 Task: Find people on LinkedIn involved in lead generation in the insurance industry, with 'School' in their title, and who speak French.
Action: Mouse moved to (576, 71)
Screenshot: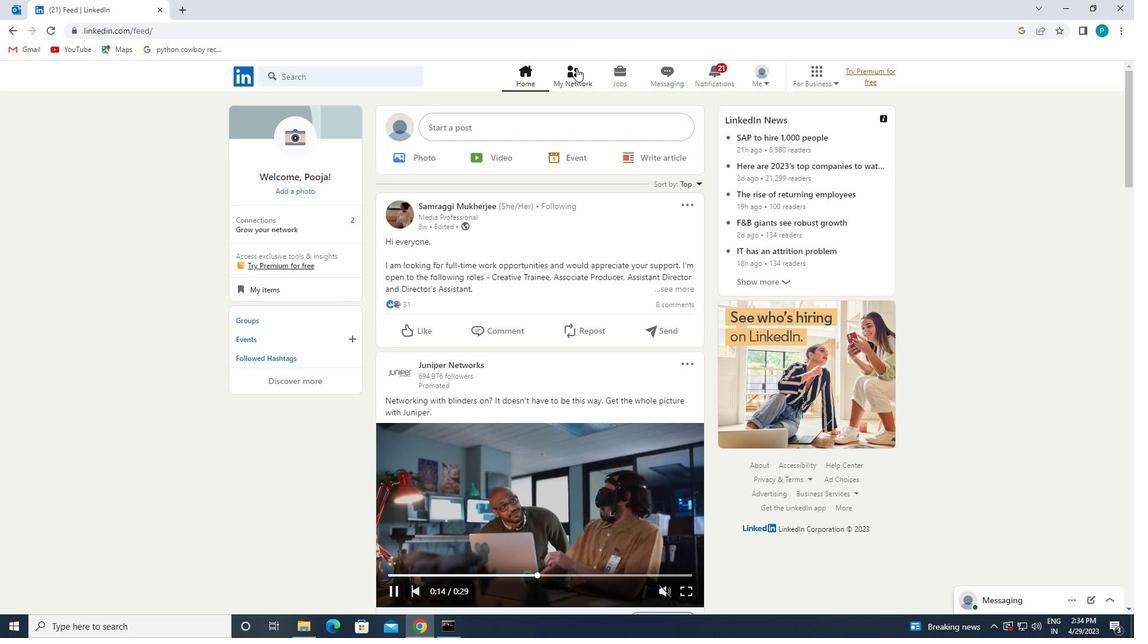 
Action: Mouse pressed left at (576, 71)
Screenshot: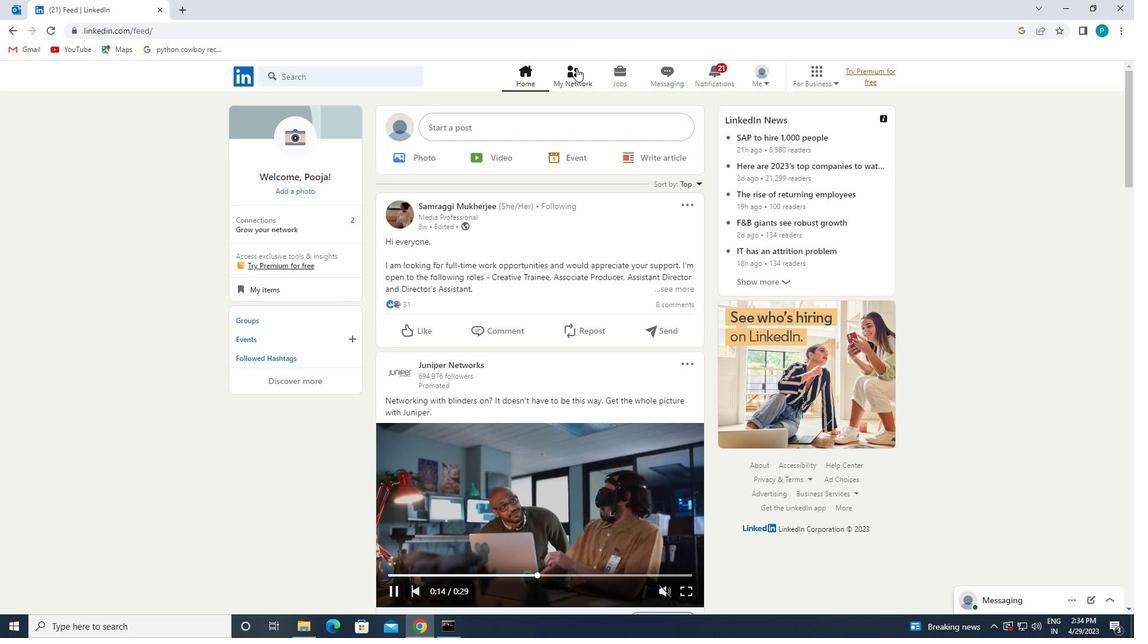 
Action: Mouse moved to (322, 133)
Screenshot: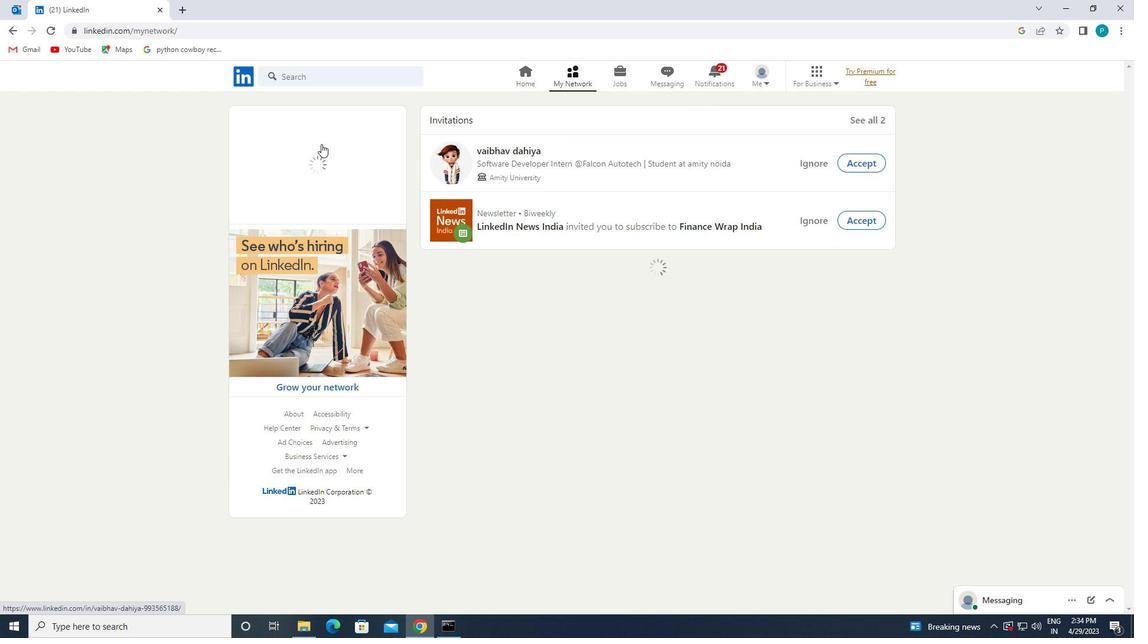 
Action: Mouse pressed left at (322, 133)
Screenshot: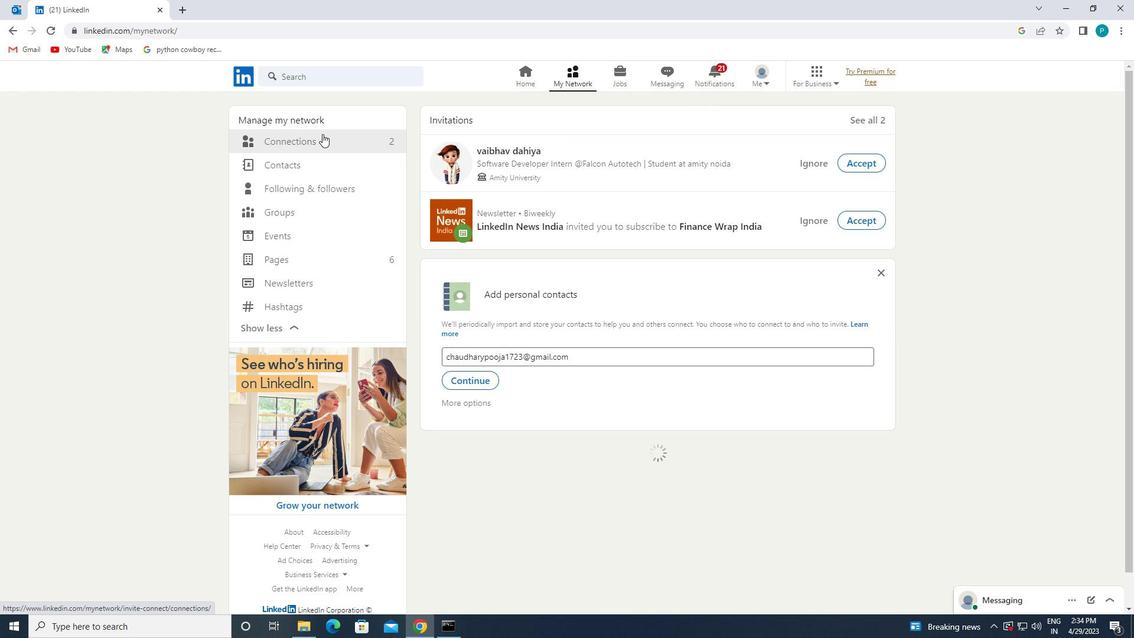 
Action: Mouse moved to (312, 150)
Screenshot: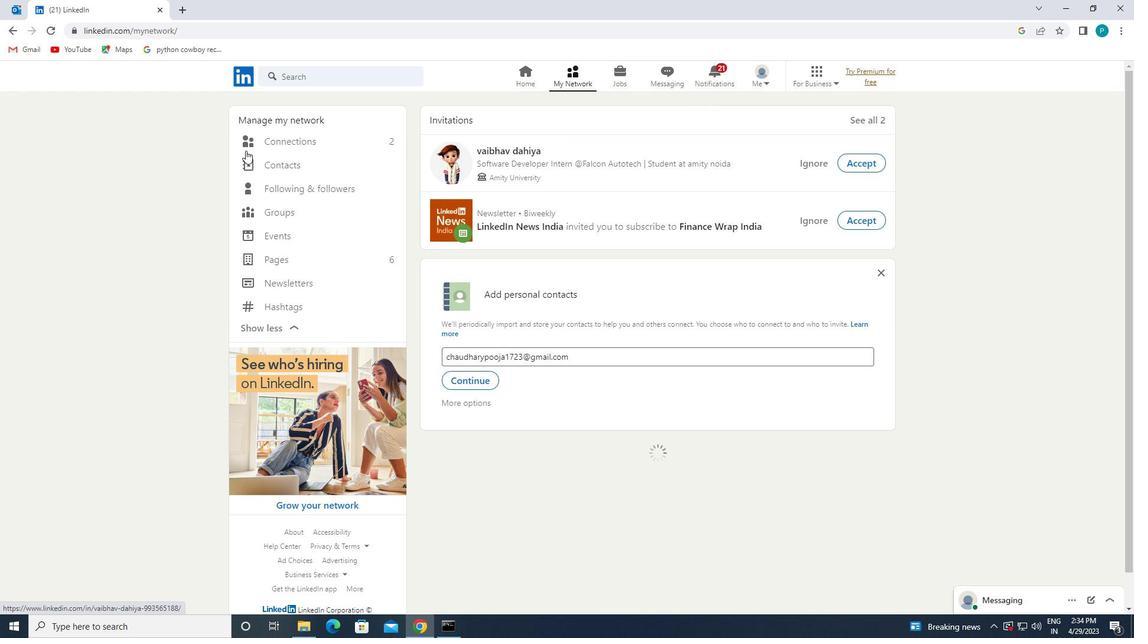 
Action: Mouse pressed left at (312, 150)
Screenshot: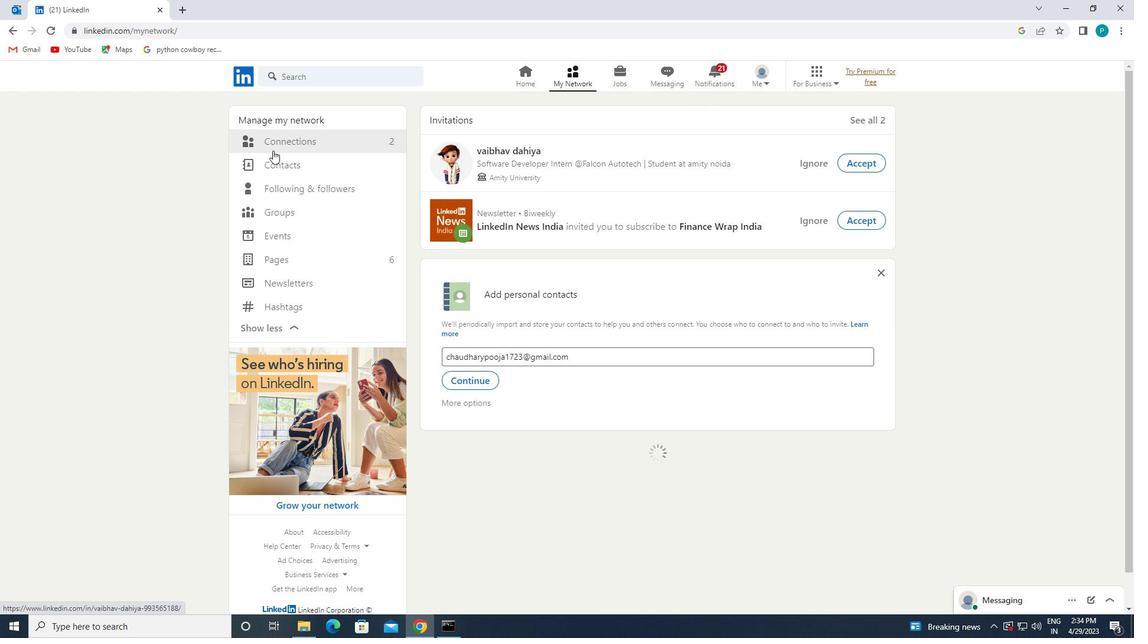 
Action: Mouse moved to (329, 147)
Screenshot: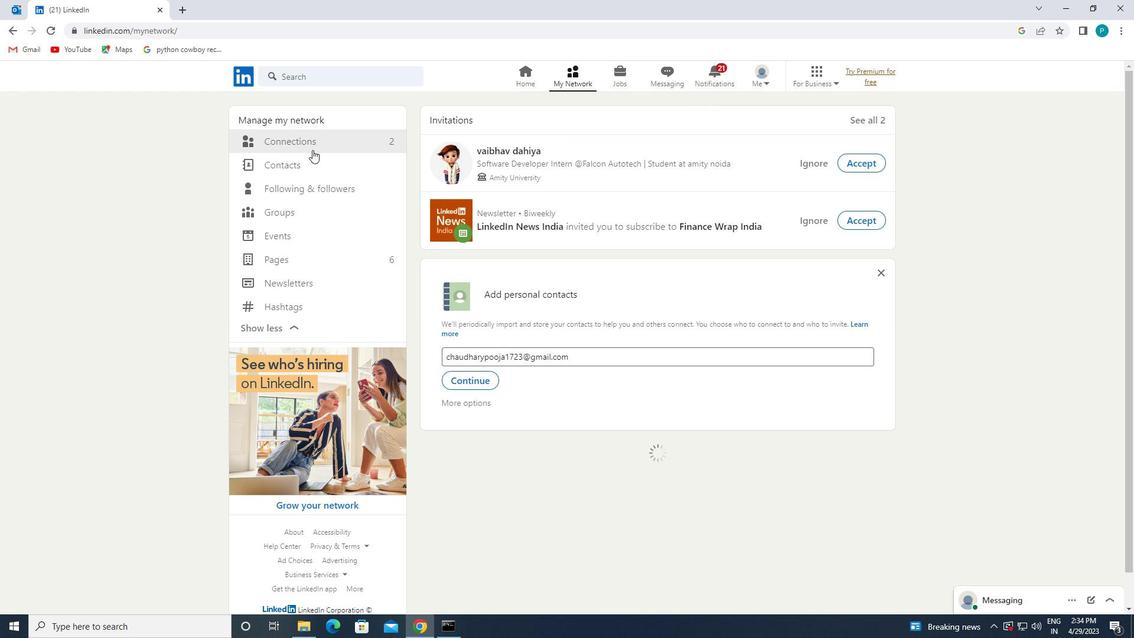 
Action: Mouse pressed left at (329, 147)
Screenshot: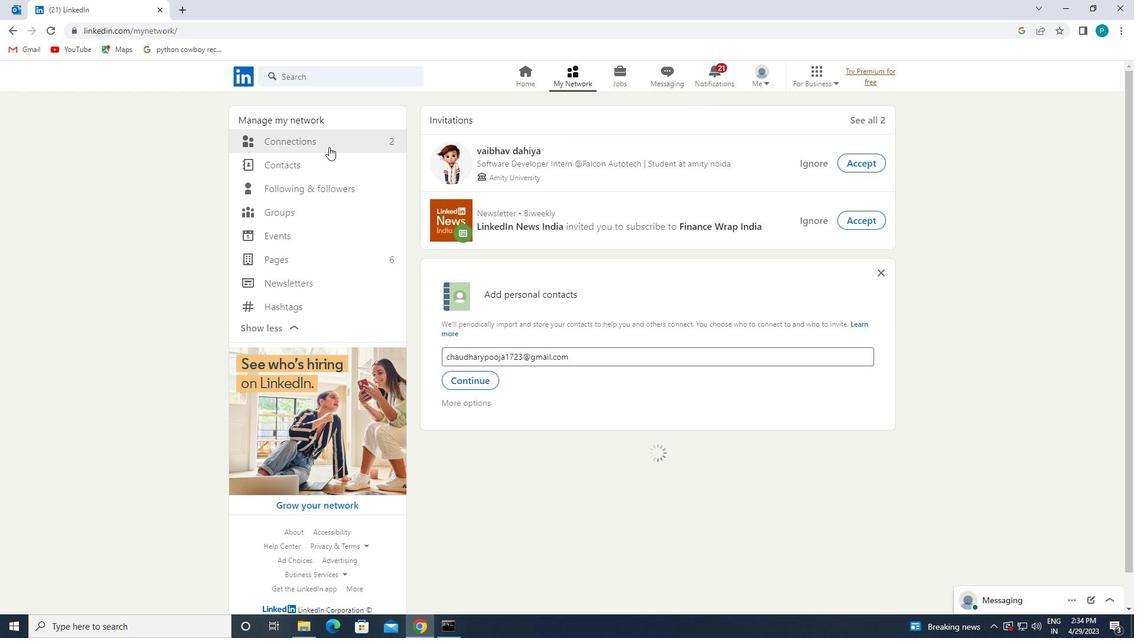 
Action: Mouse moved to (329, 146)
Screenshot: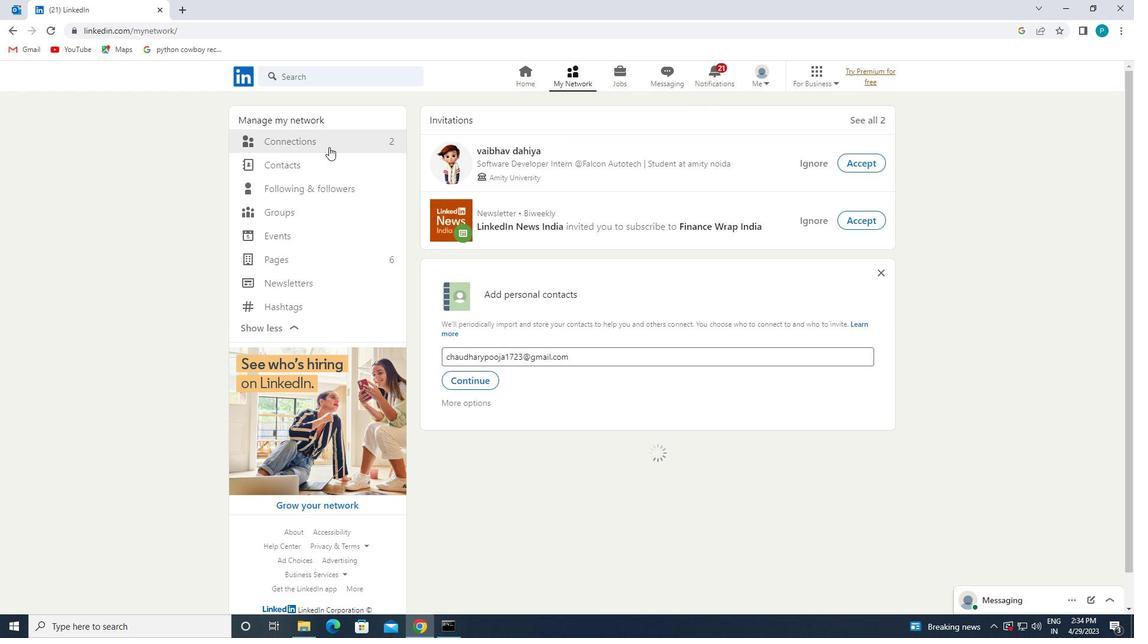 
Action: Mouse pressed left at (329, 146)
Screenshot: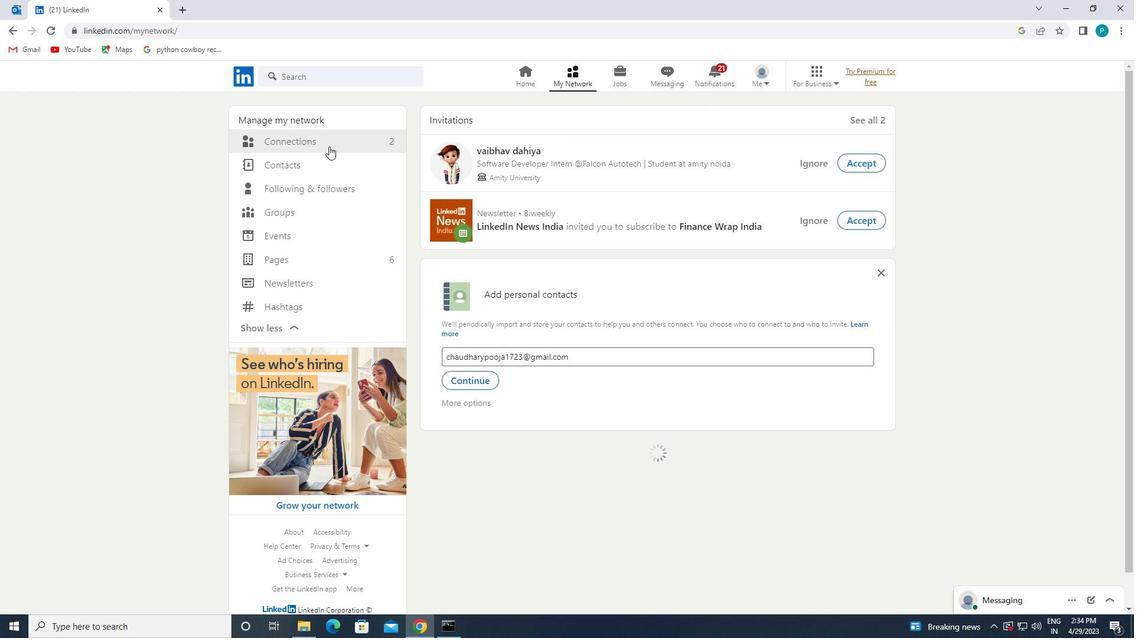 
Action: Mouse moved to (644, 145)
Screenshot: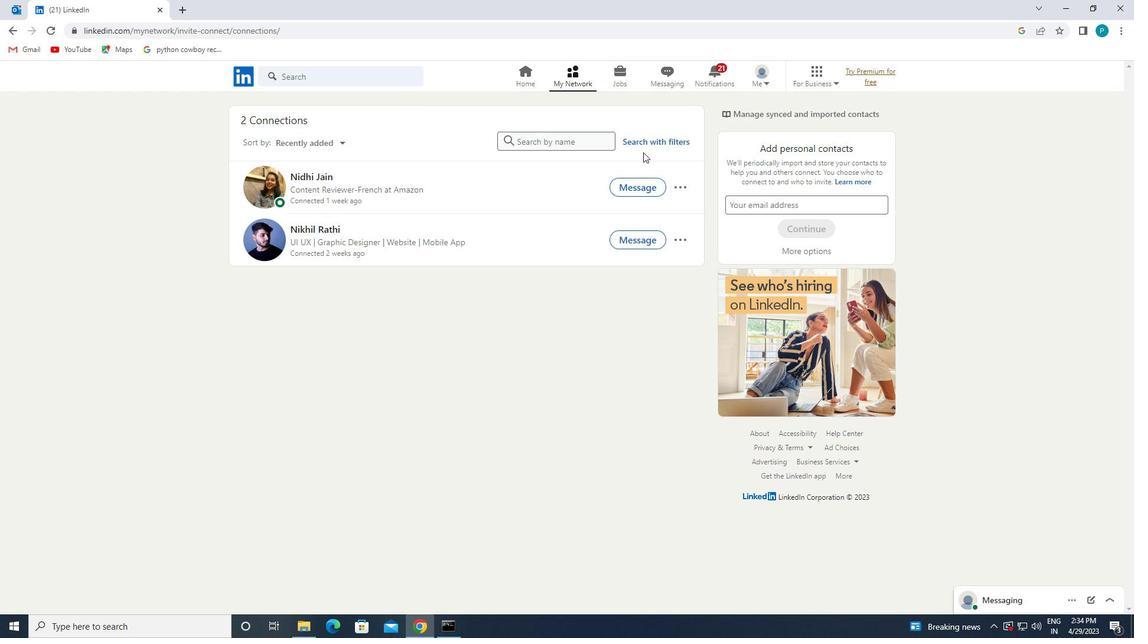 
Action: Mouse pressed left at (644, 145)
Screenshot: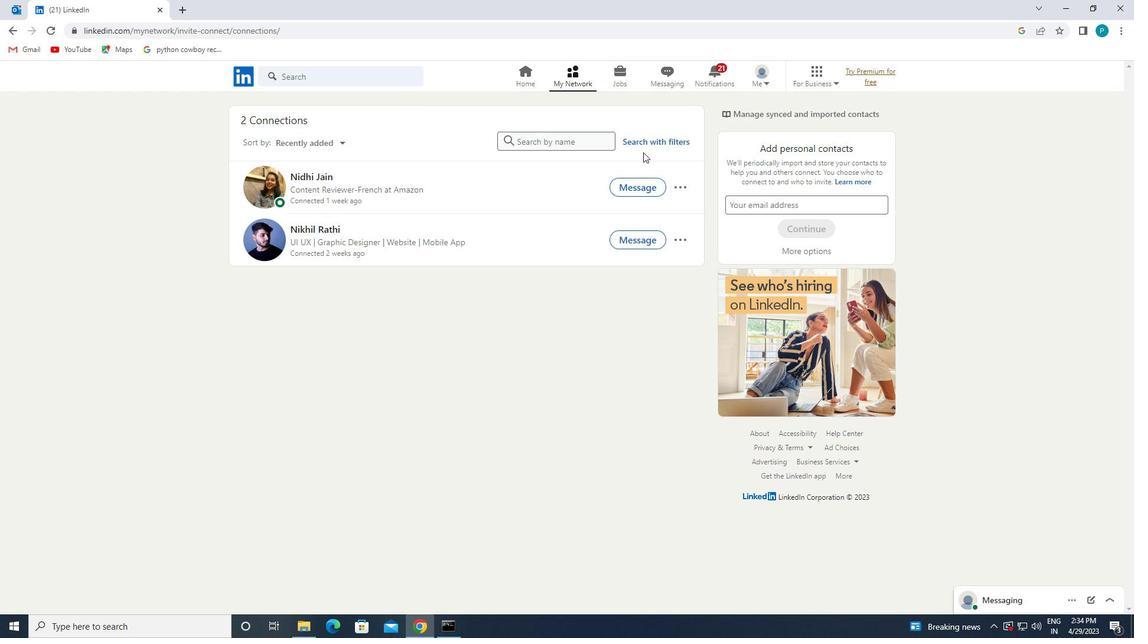 
Action: Mouse moved to (611, 117)
Screenshot: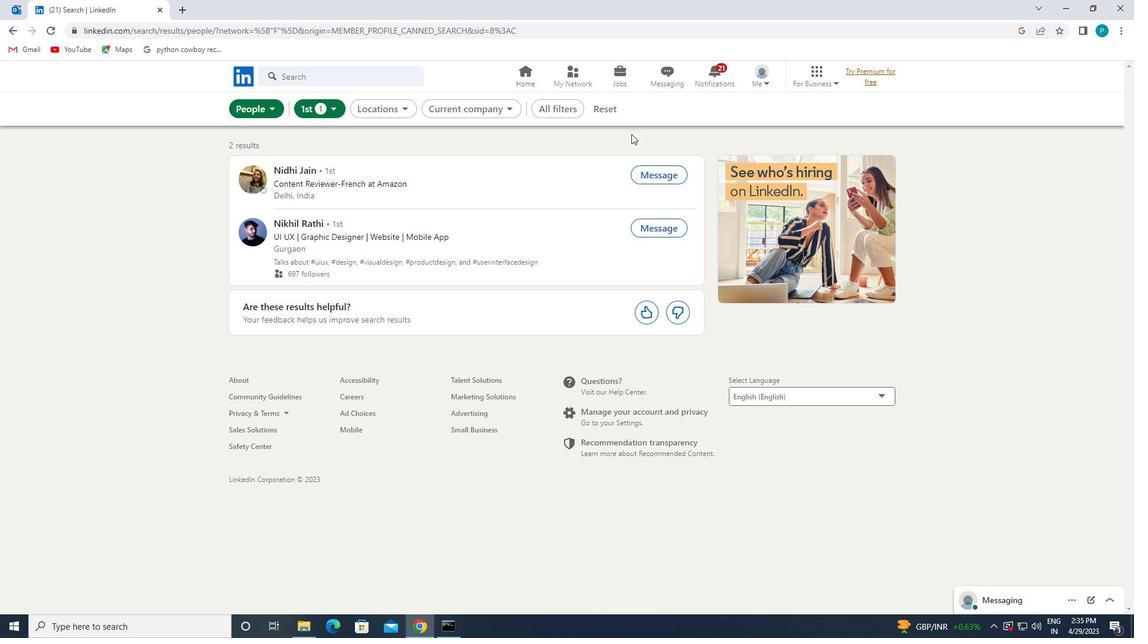 
Action: Mouse pressed left at (611, 117)
Screenshot: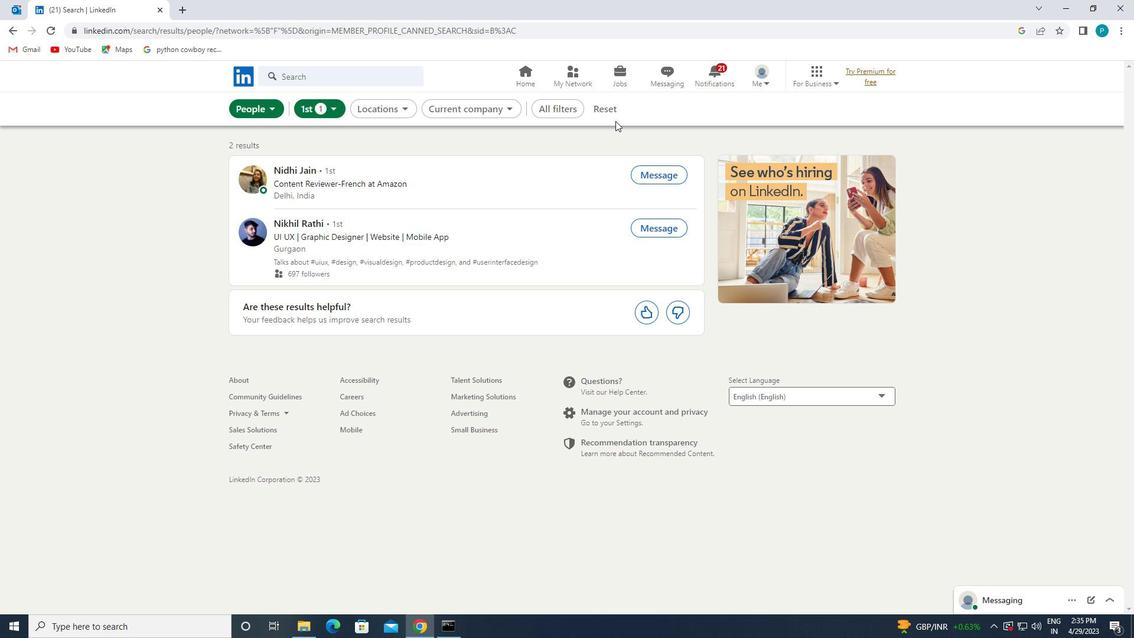 
Action: Mouse moved to (595, 109)
Screenshot: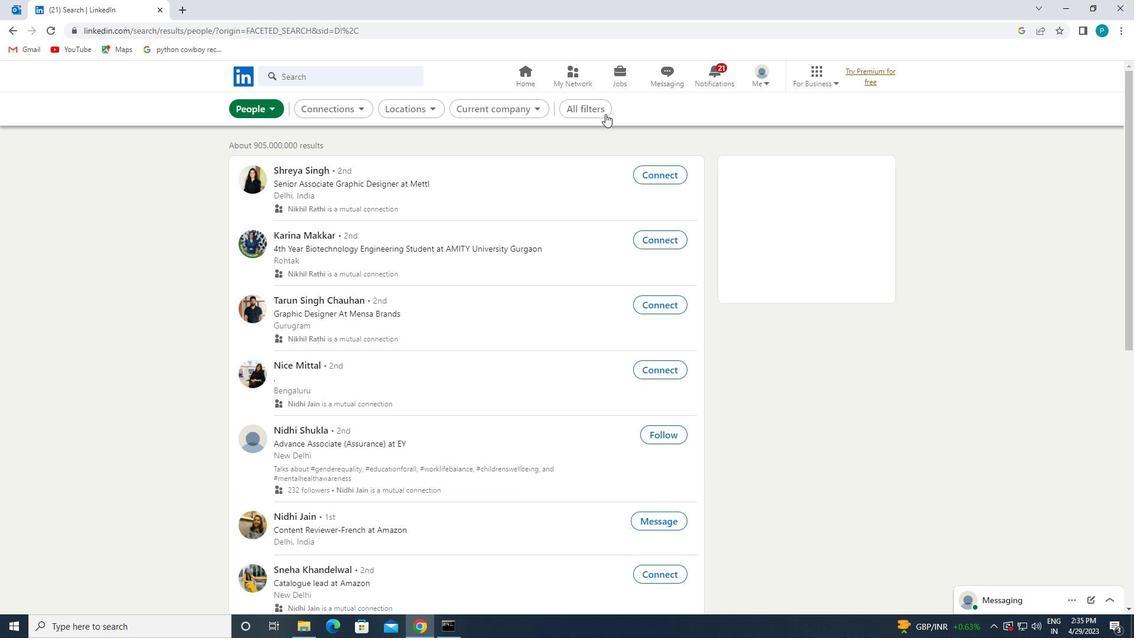 
Action: Mouse pressed left at (595, 109)
Screenshot: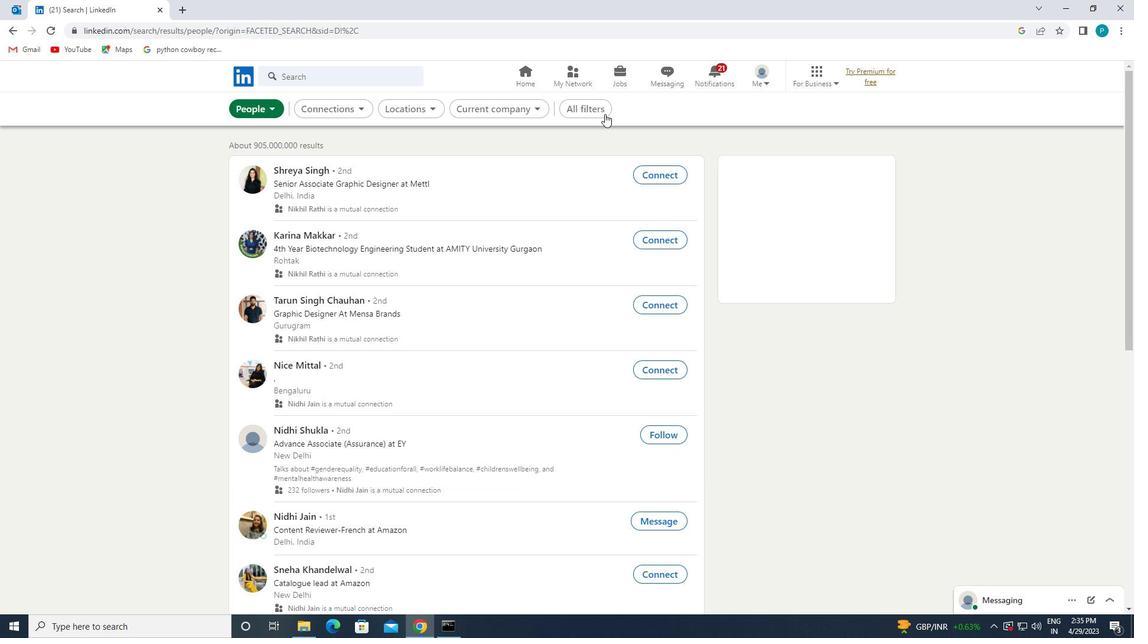 
Action: Mouse moved to (921, 327)
Screenshot: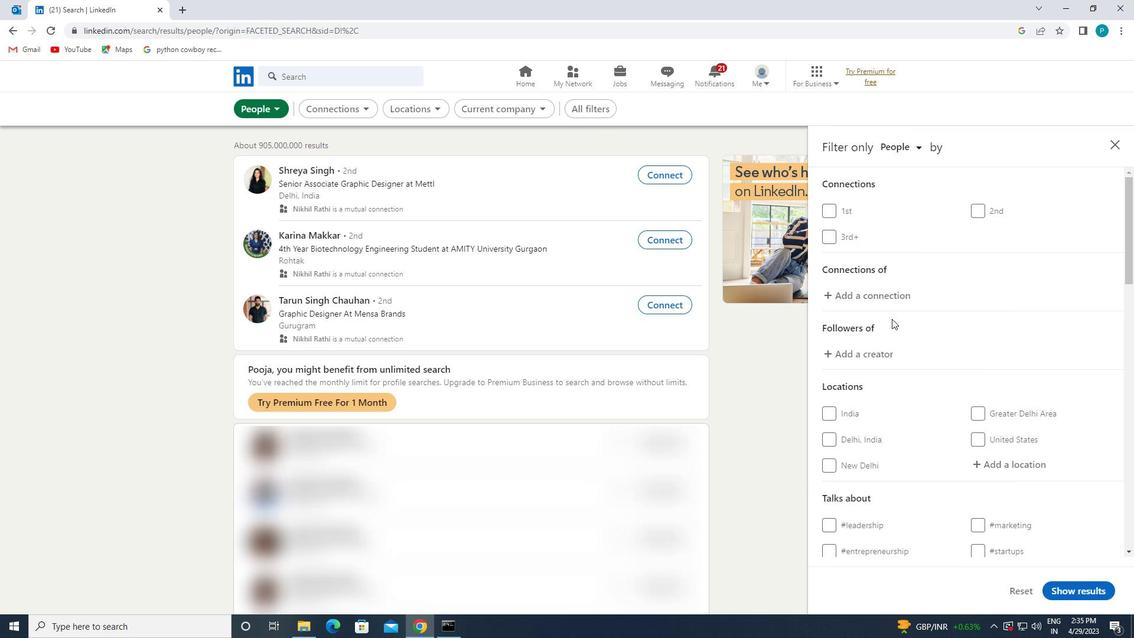 
Action: Mouse scrolled (921, 326) with delta (0, 0)
Screenshot: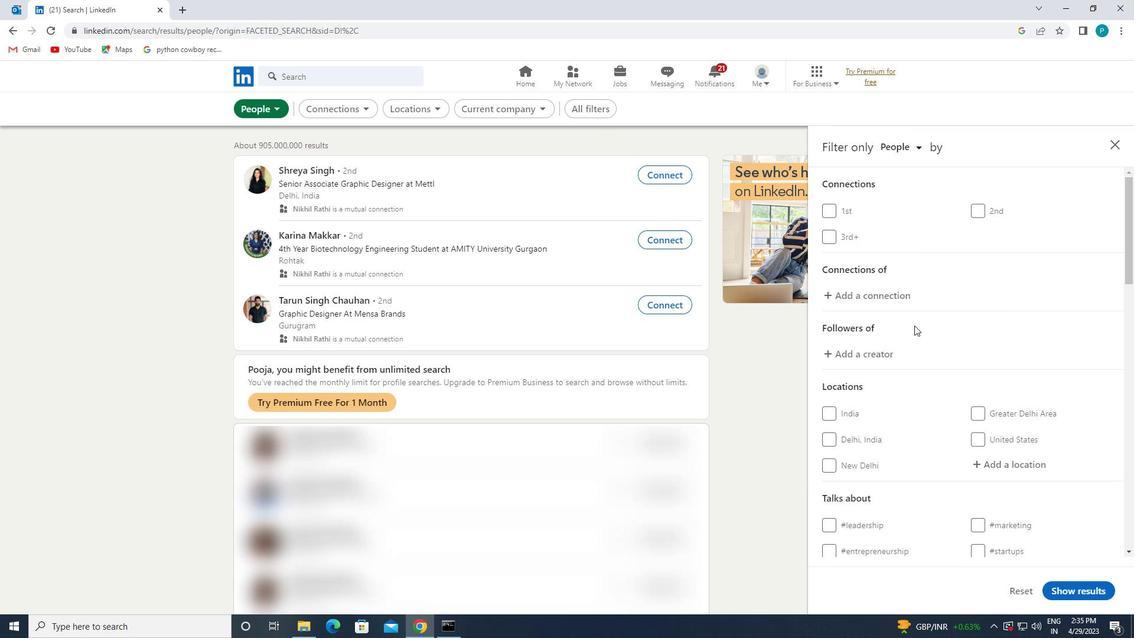 
Action: Mouse scrolled (921, 326) with delta (0, 0)
Screenshot: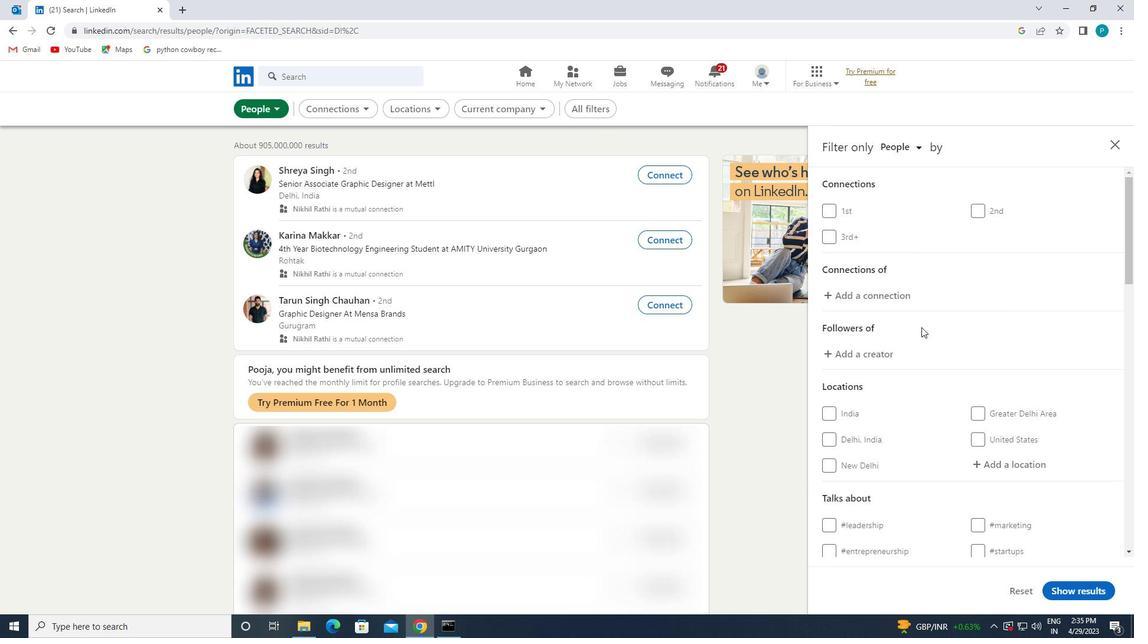 
Action: Mouse scrolled (921, 326) with delta (0, 0)
Screenshot: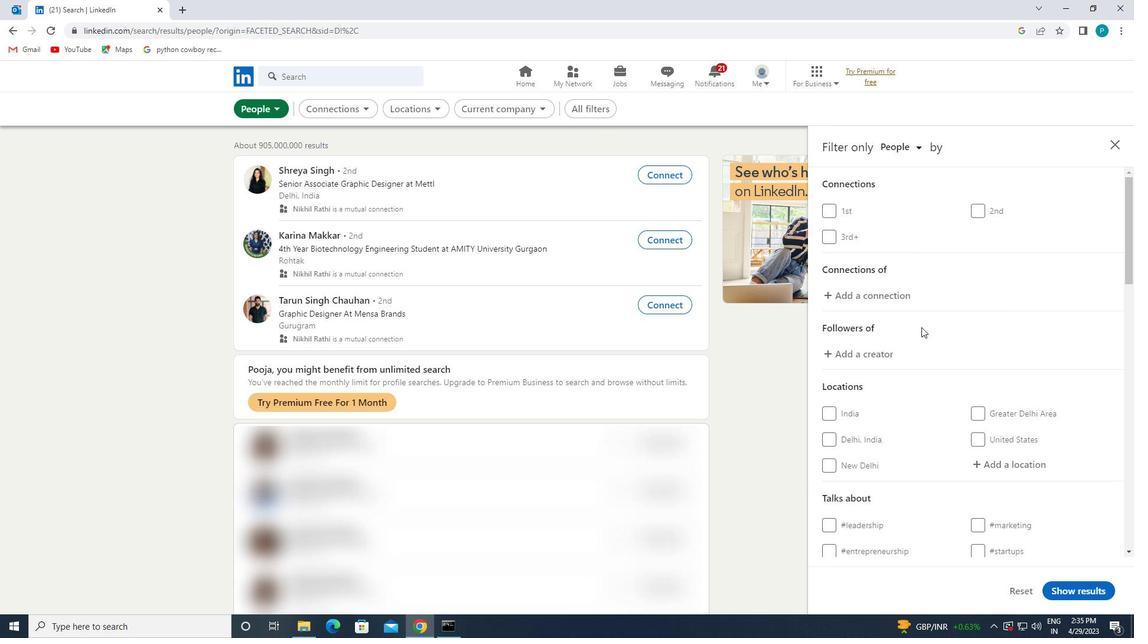 
Action: Mouse moved to (996, 288)
Screenshot: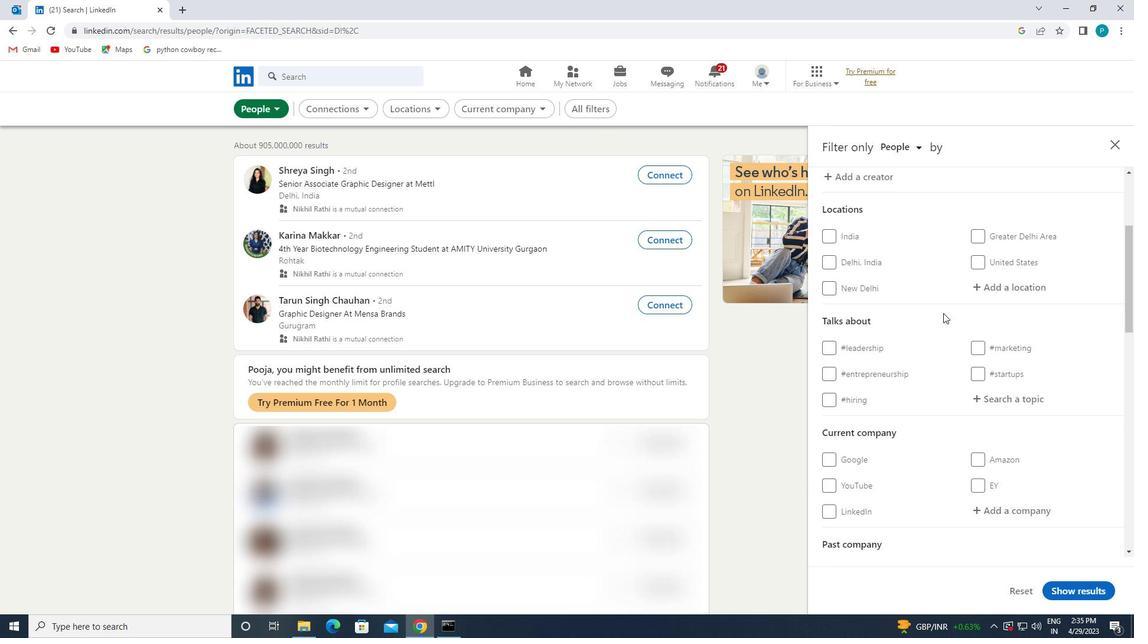 
Action: Mouse pressed left at (996, 288)
Screenshot: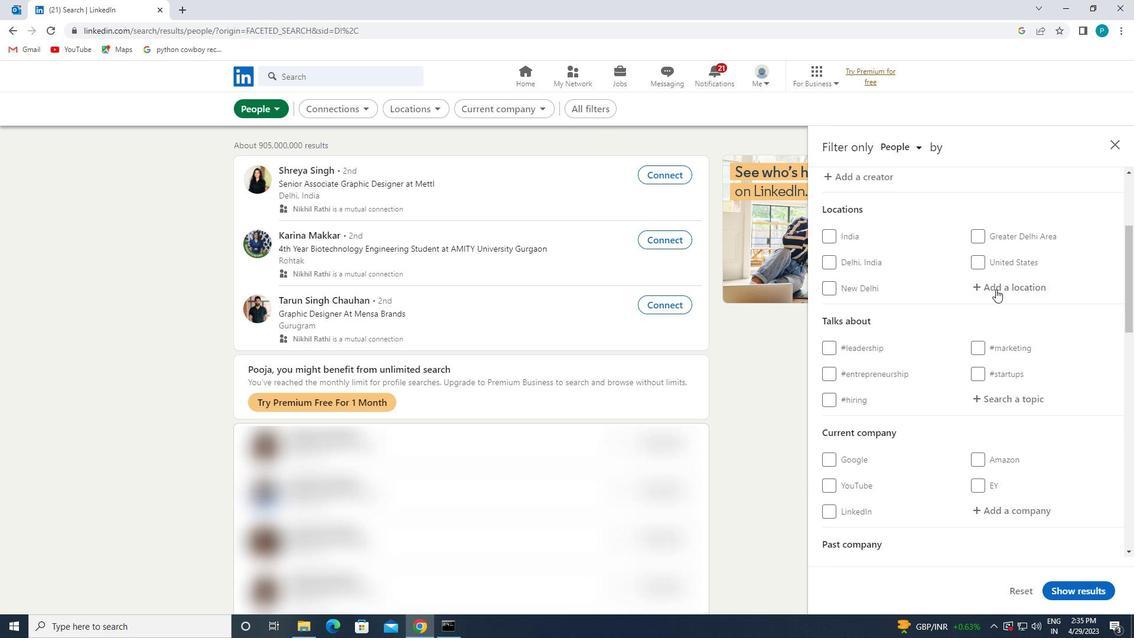 
Action: Key pressed <Key.caps_lock>n<Key.caps_lock>angando<Key.backspace>ao
Screenshot: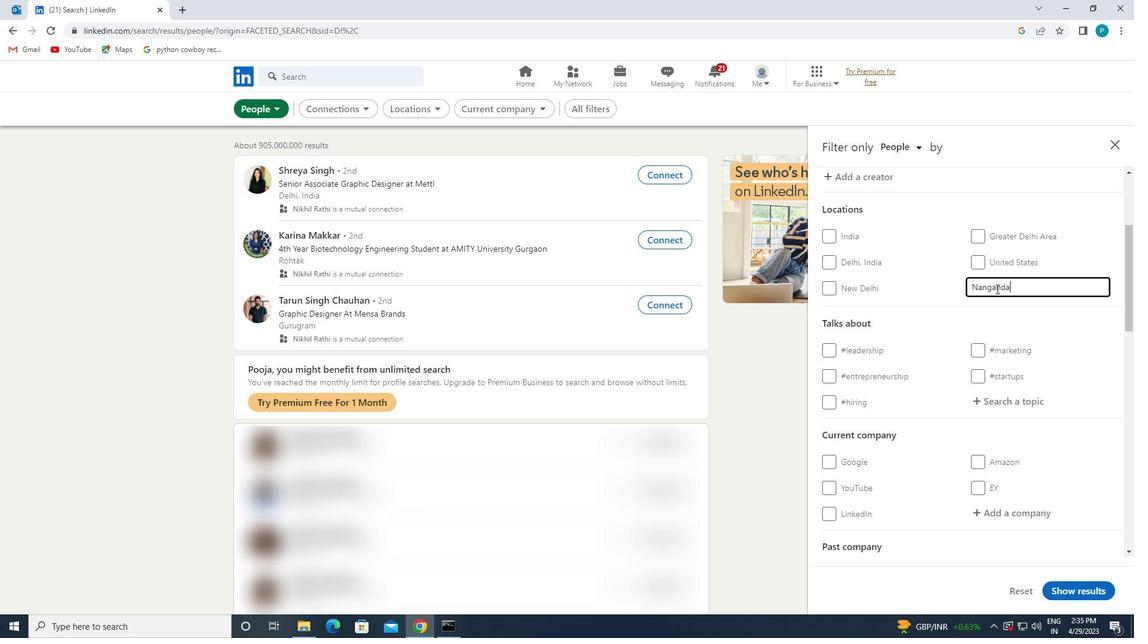 
Action: Mouse moved to (1012, 377)
Screenshot: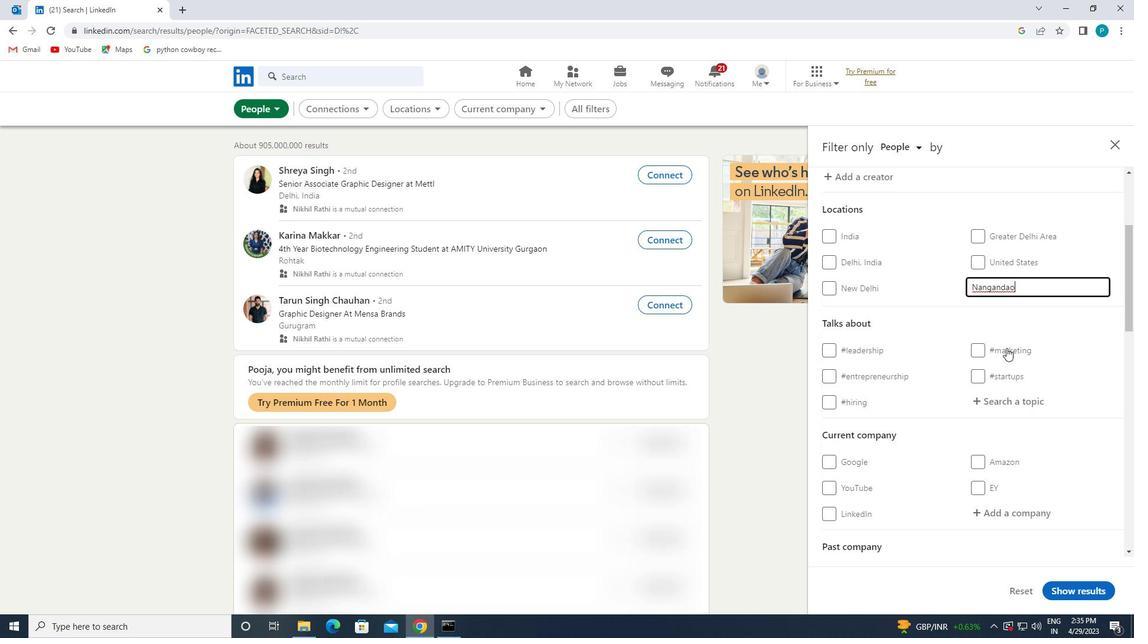 
Action: Mouse scrolled (1012, 376) with delta (0, 0)
Screenshot: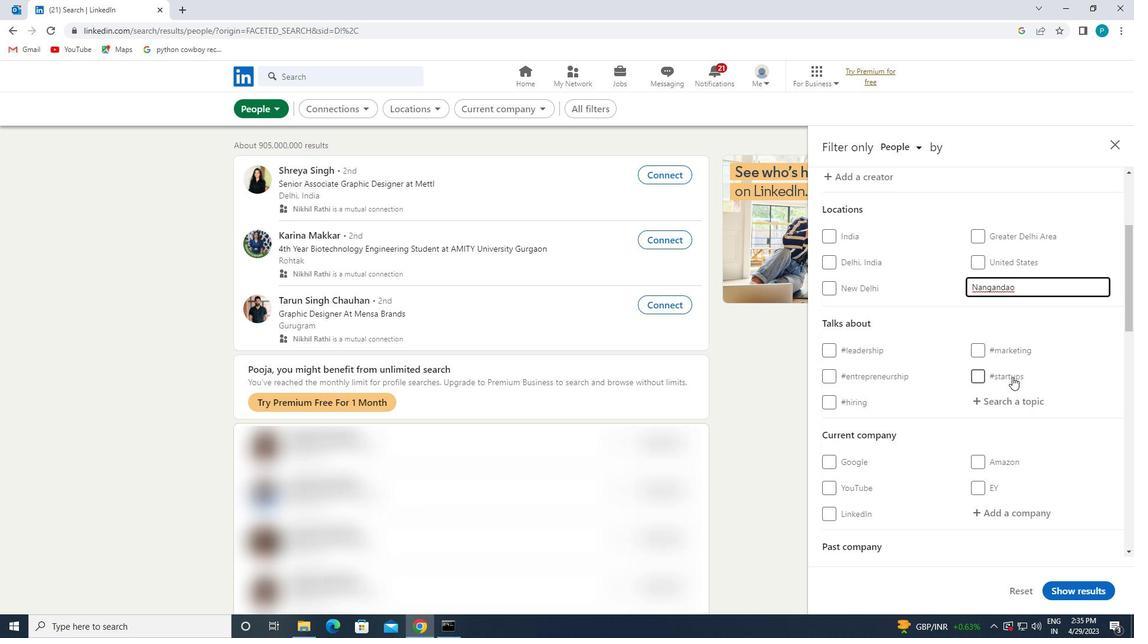 
Action: Mouse moved to (989, 340)
Screenshot: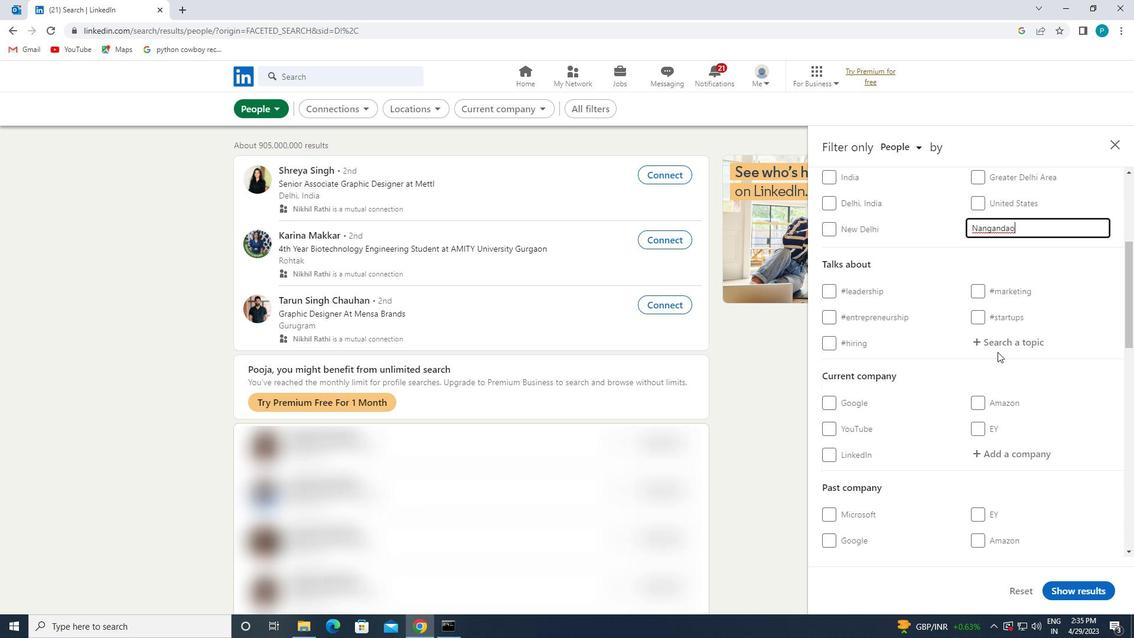 
Action: Mouse pressed left at (989, 340)
Screenshot: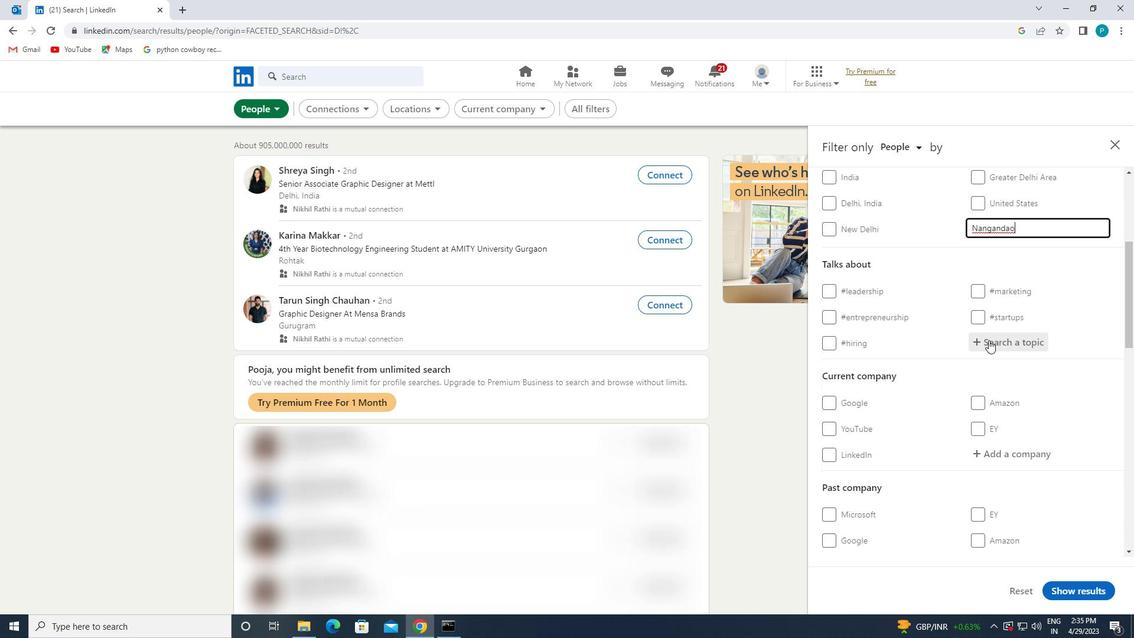 
Action: Key pressed <Key.shift>#<Key.caps_lock>I<Key.caps_lock>NDIA
Screenshot: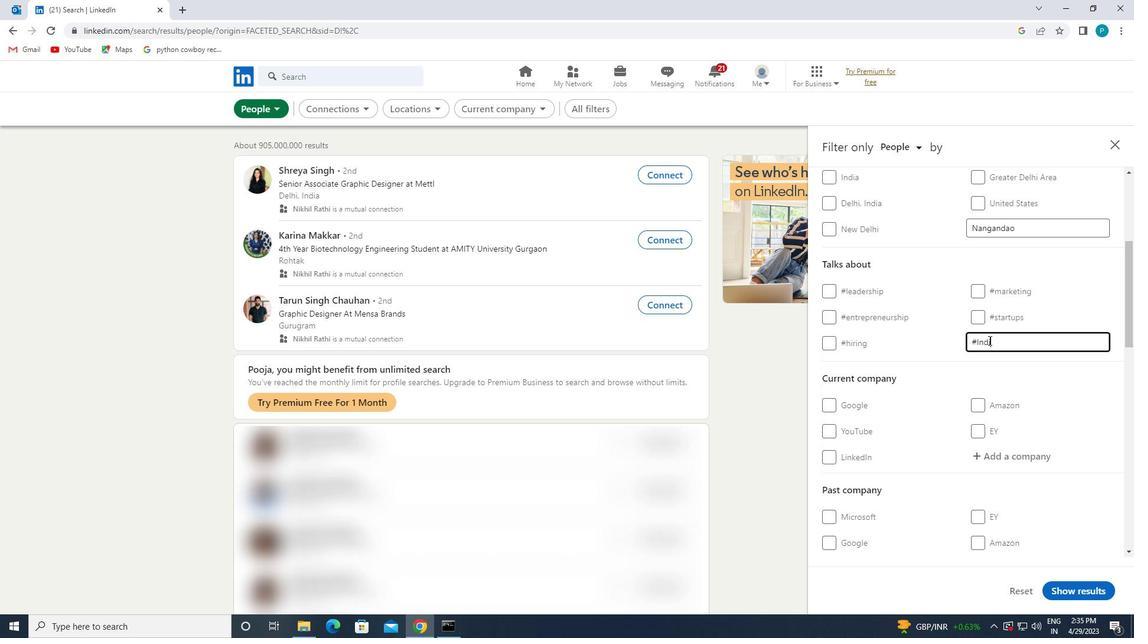 
Action: Mouse scrolled (989, 339) with delta (0, 0)
Screenshot: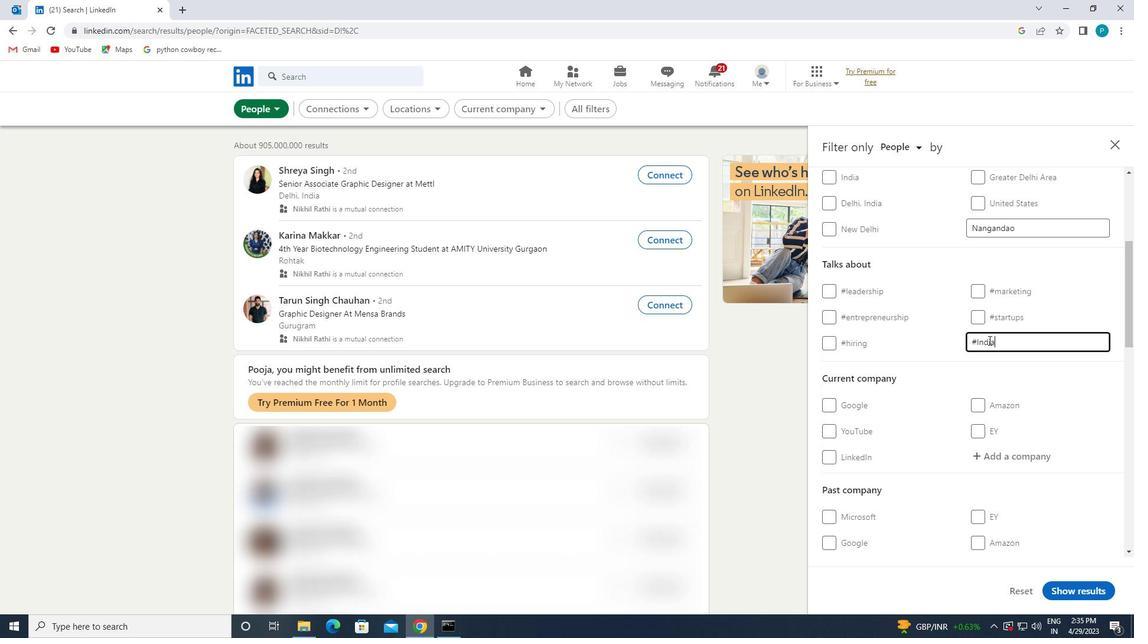
Action: Mouse scrolled (989, 339) with delta (0, 0)
Screenshot: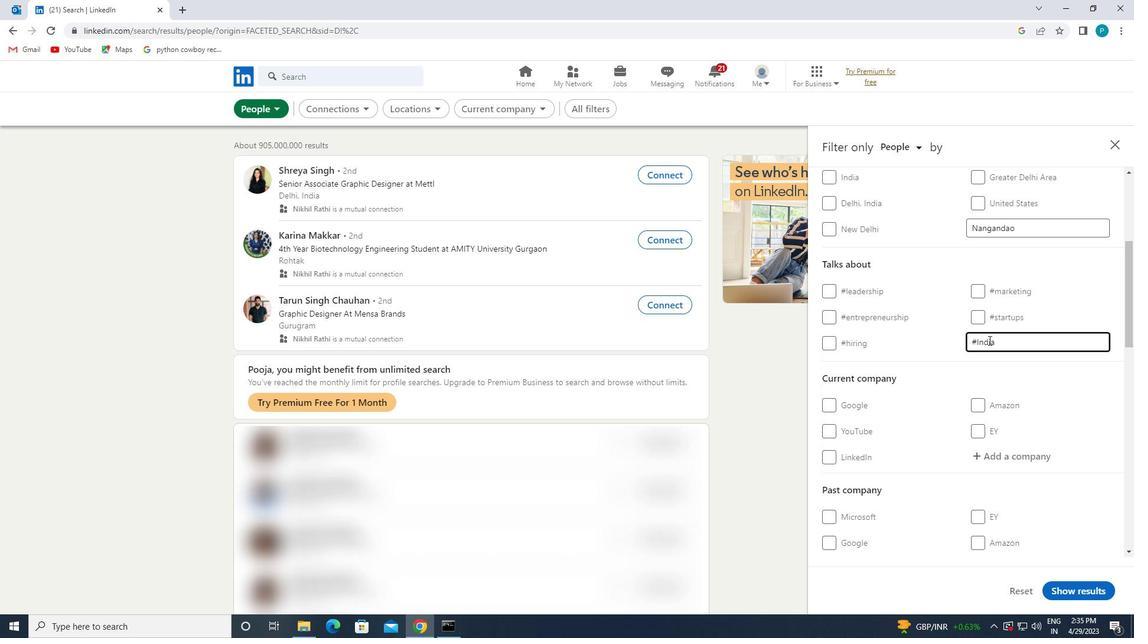 
Action: Mouse scrolled (989, 339) with delta (0, 0)
Screenshot: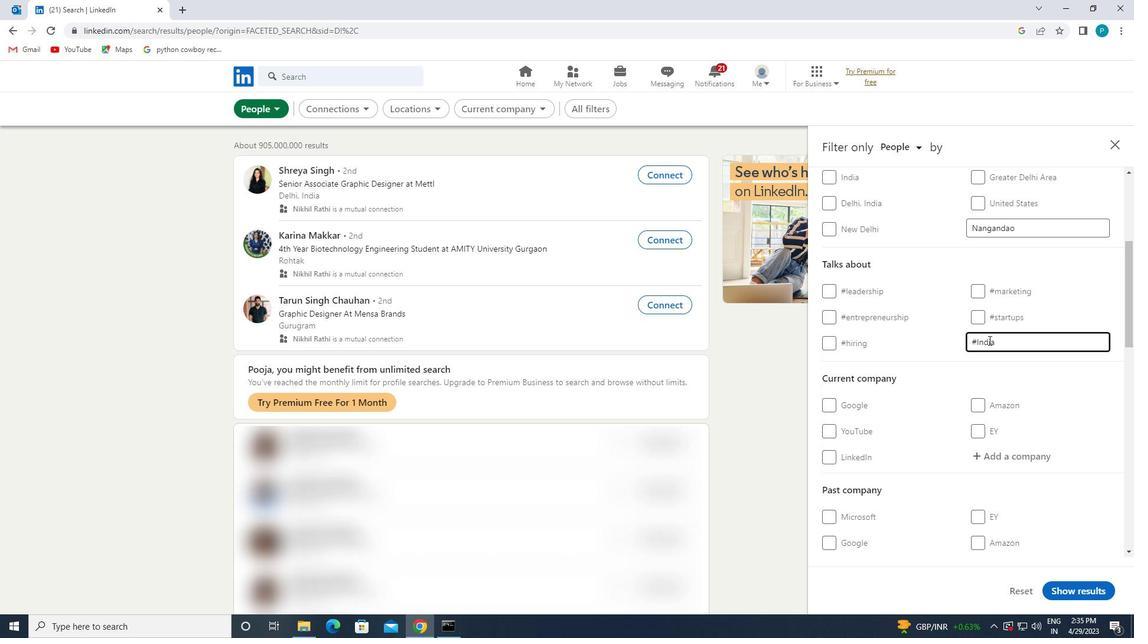 
Action: Mouse scrolled (989, 339) with delta (0, 0)
Screenshot: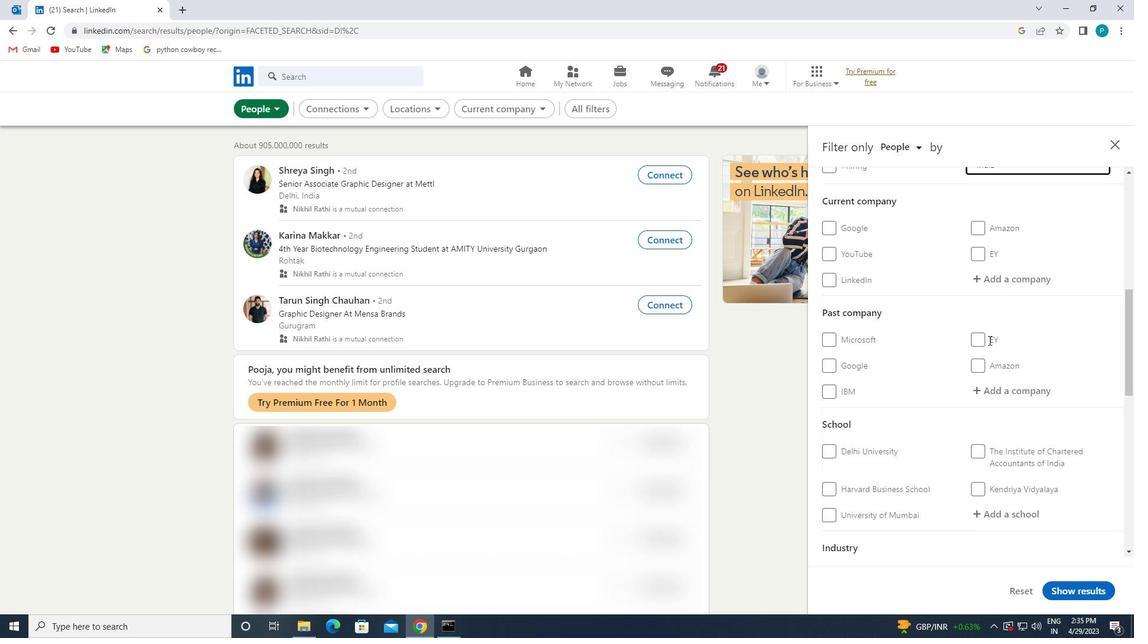 
Action: Mouse scrolled (989, 339) with delta (0, 0)
Screenshot: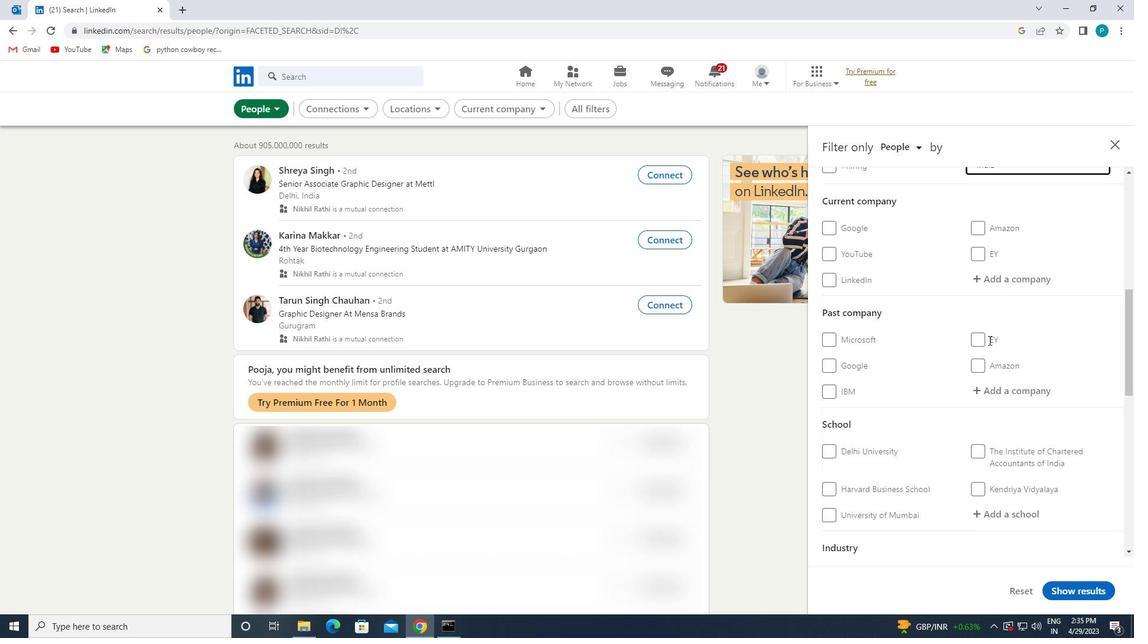 
Action: Mouse scrolled (989, 339) with delta (0, 0)
Screenshot: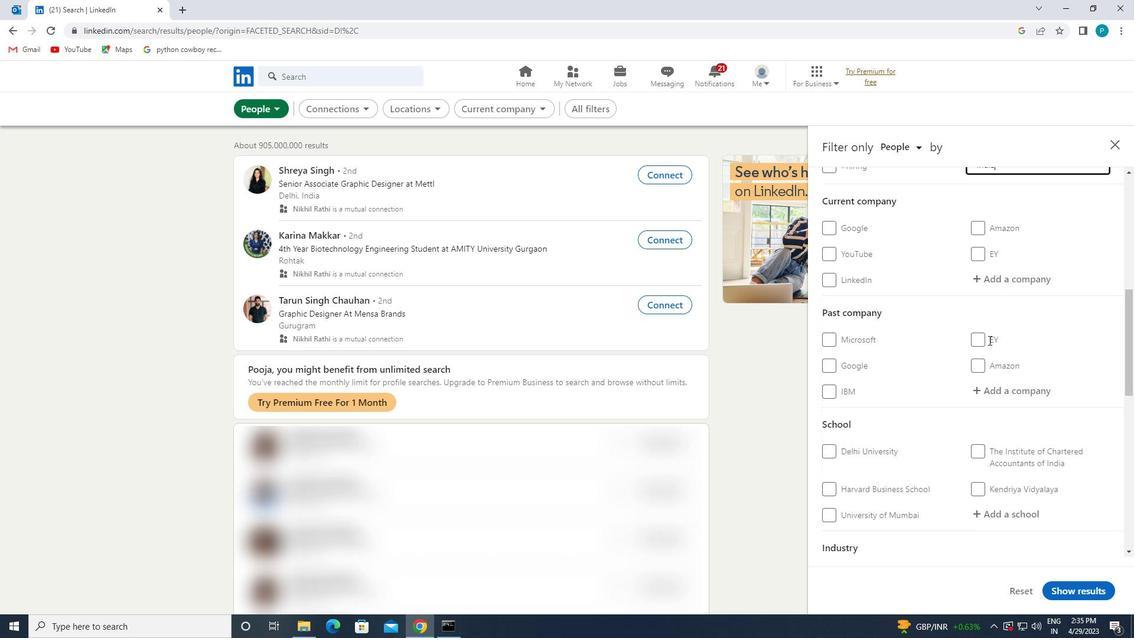
Action: Mouse moved to (988, 346)
Screenshot: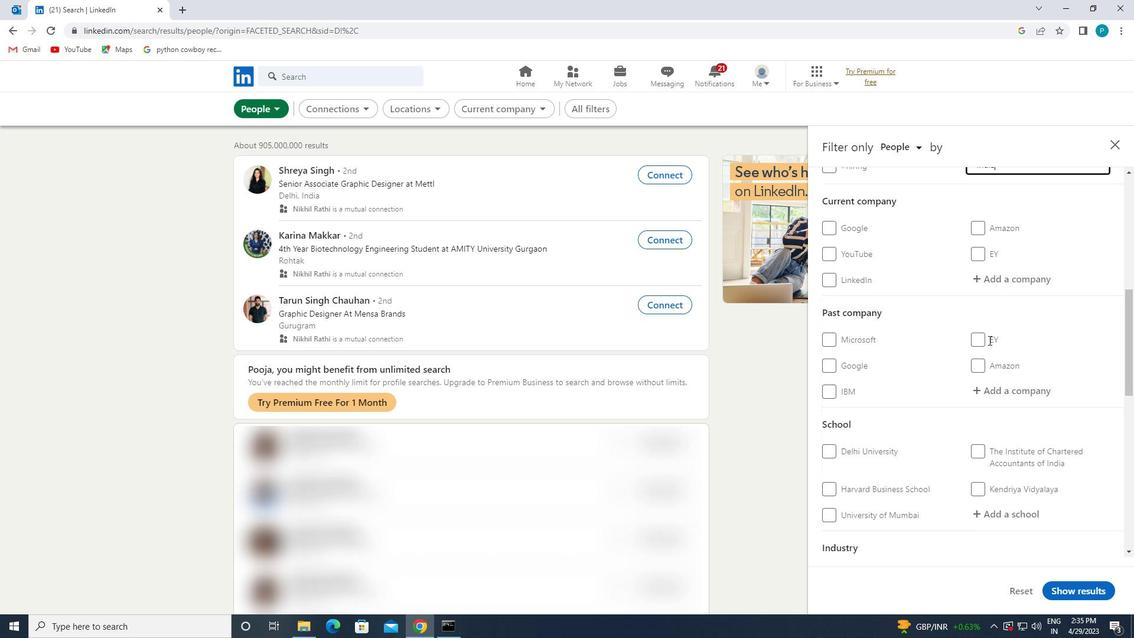 
Action: Mouse scrolled (988, 345) with delta (0, 0)
Screenshot: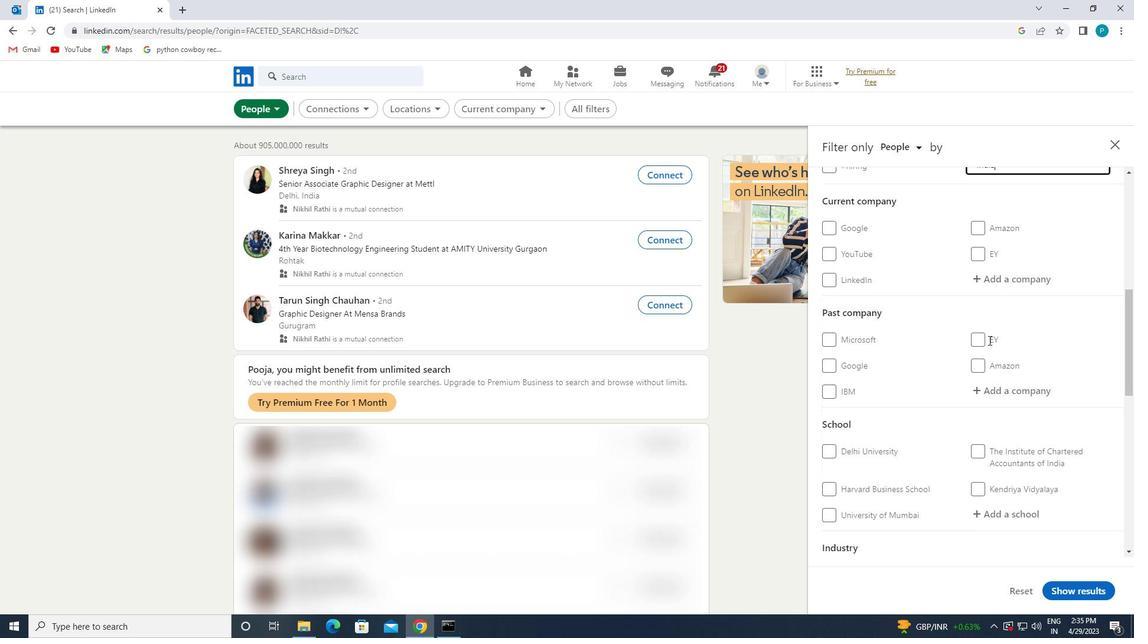 
Action: Mouse moved to (896, 402)
Screenshot: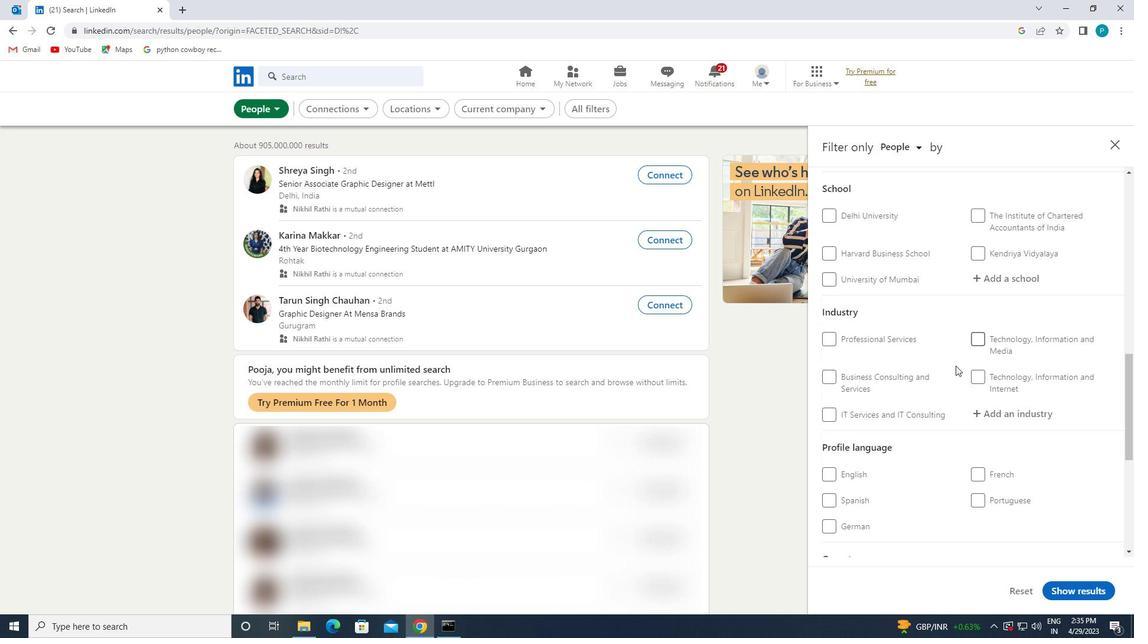 
Action: Mouse scrolled (896, 401) with delta (0, 0)
Screenshot: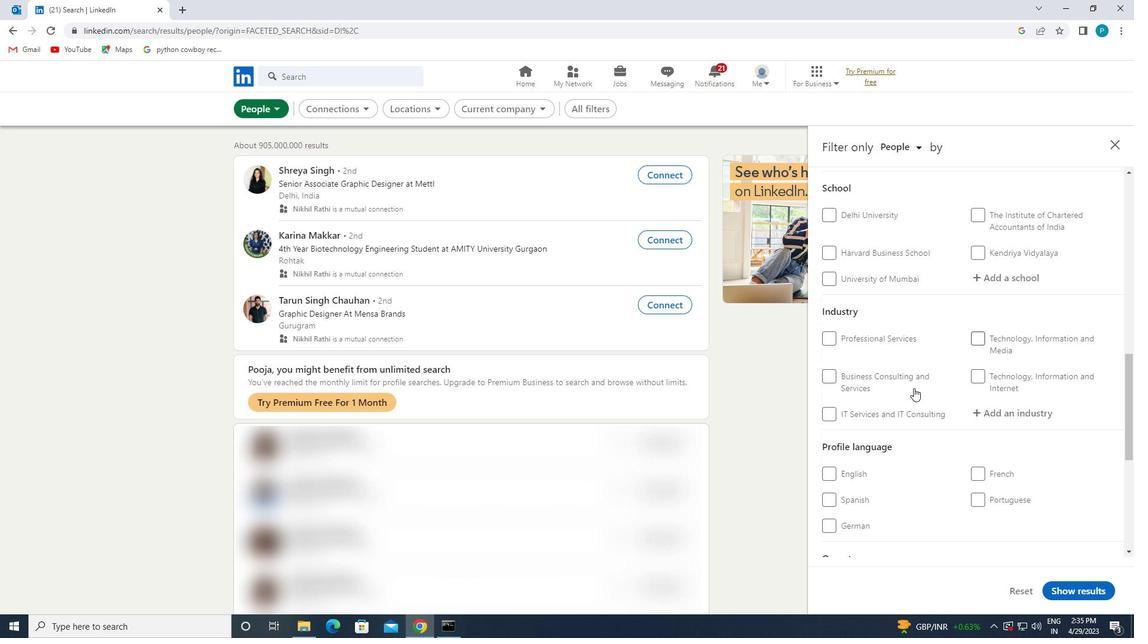
Action: Mouse moved to (985, 413)
Screenshot: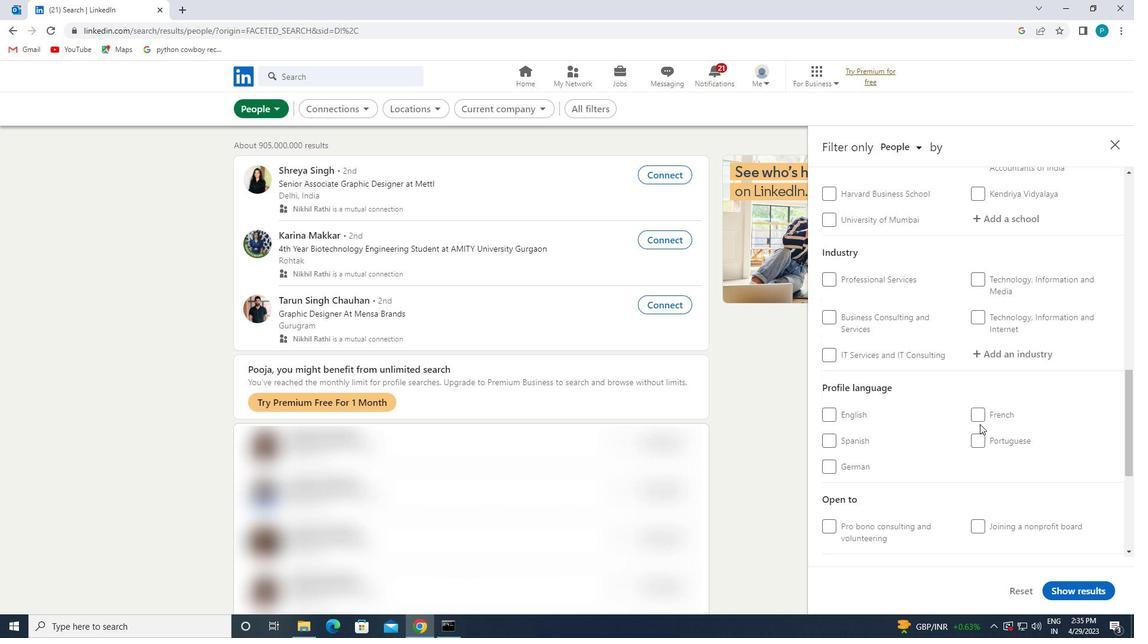 
Action: Mouse pressed left at (985, 413)
Screenshot: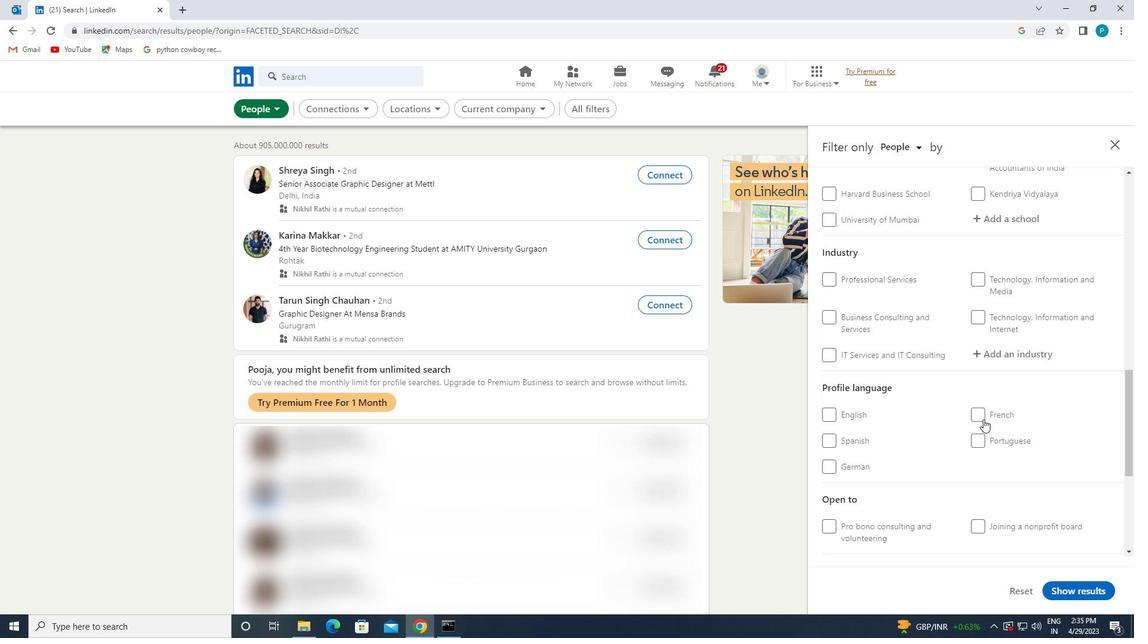 
Action: Mouse moved to (1017, 388)
Screenshot: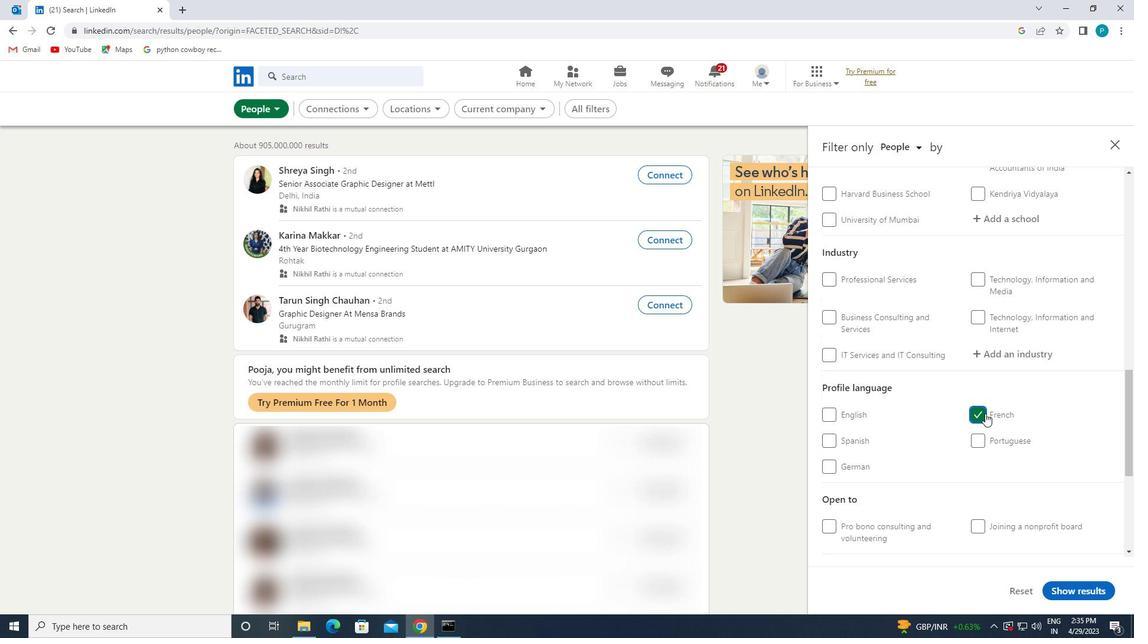
Action: Mouse scrolled (1017, 388) with delta (0, 0)
Screenshot: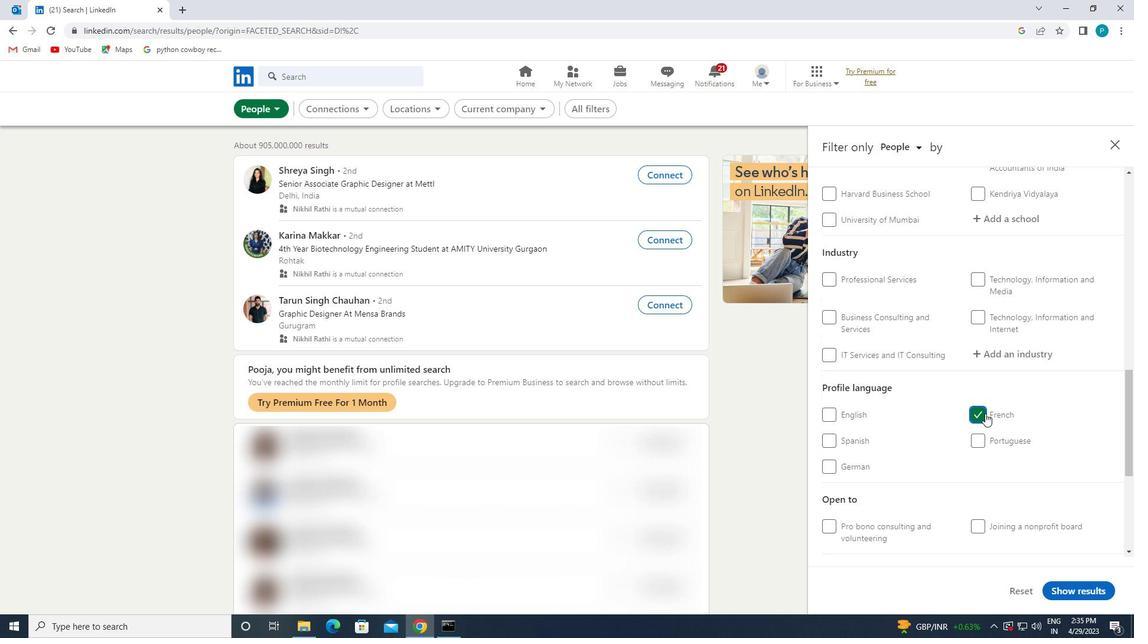 
Action: Mouse scrolled (1017, 388) with delta (0, 0)
Screenshot: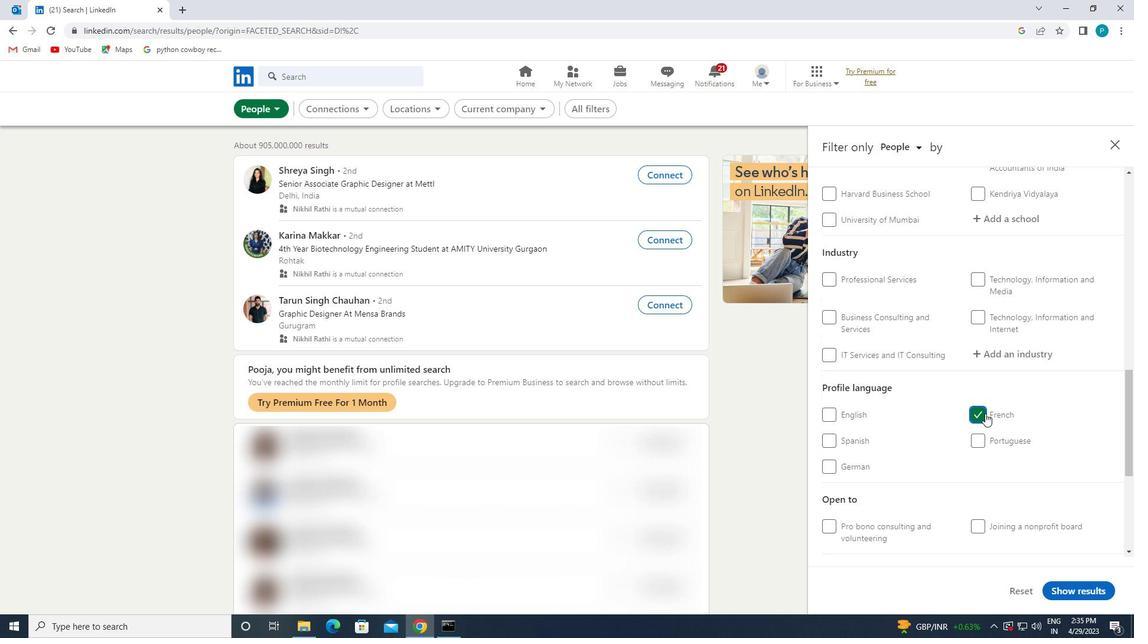 
Action: Mouse scrolled (1017, 388) with delta (0, 0)
Screenshot: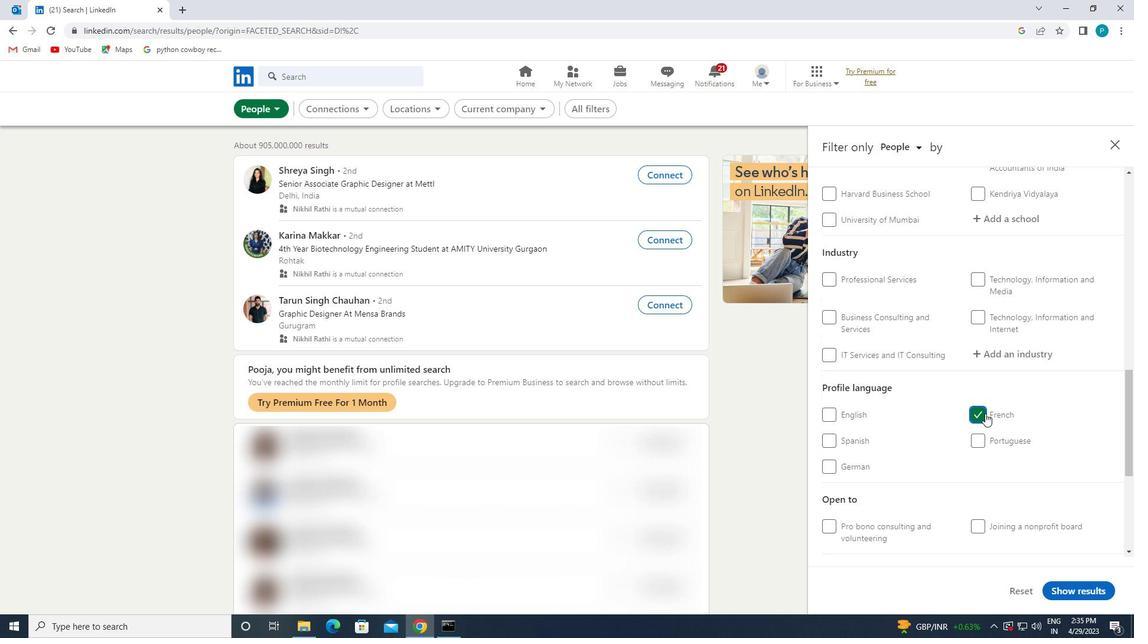 
Action: Mouse scrolled (1017, 388) with delta (0, 0)
Screenshot: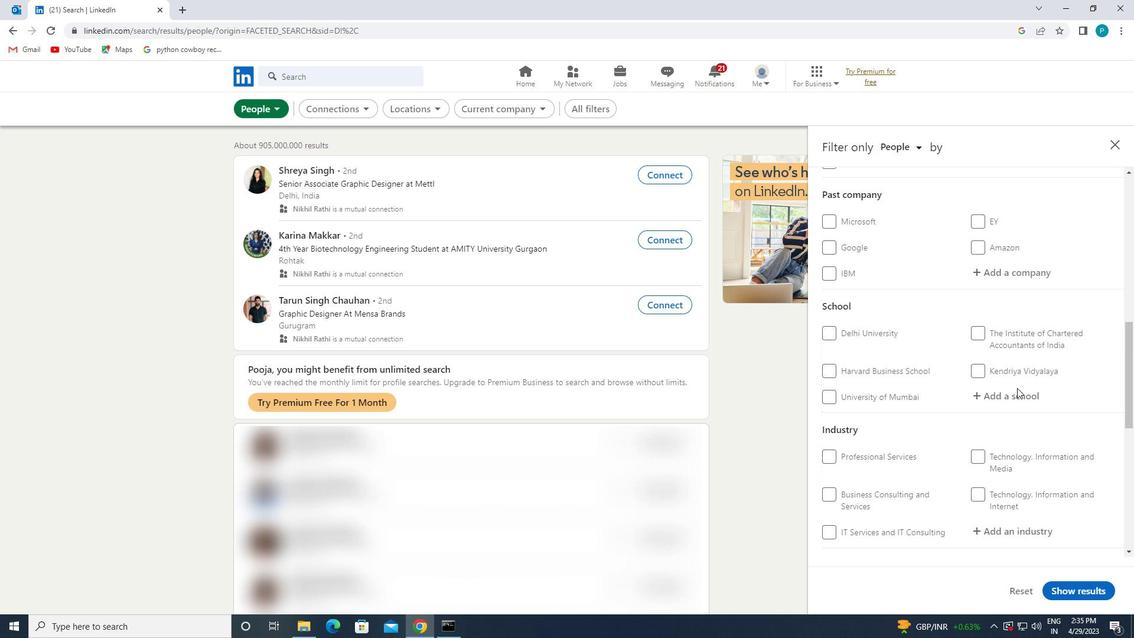 
Action: Mouse scrolled (1017, 388) with delta (0, 0)
Screenshot: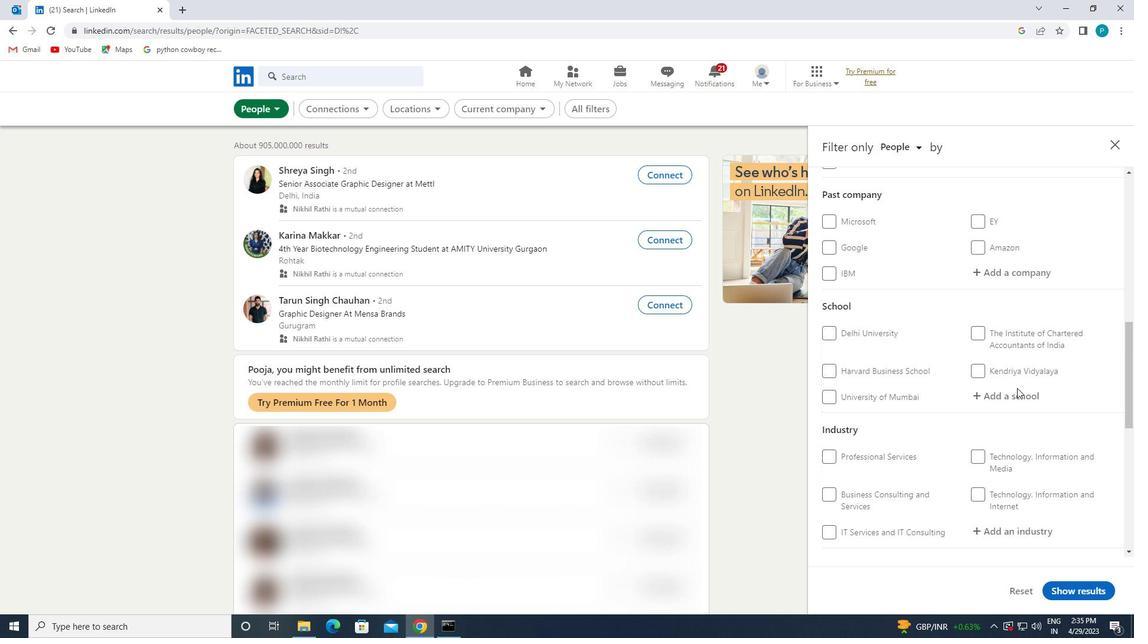 
Action: Mouse scrolled (1017, 388) with delta (0, 0)
Screenshot: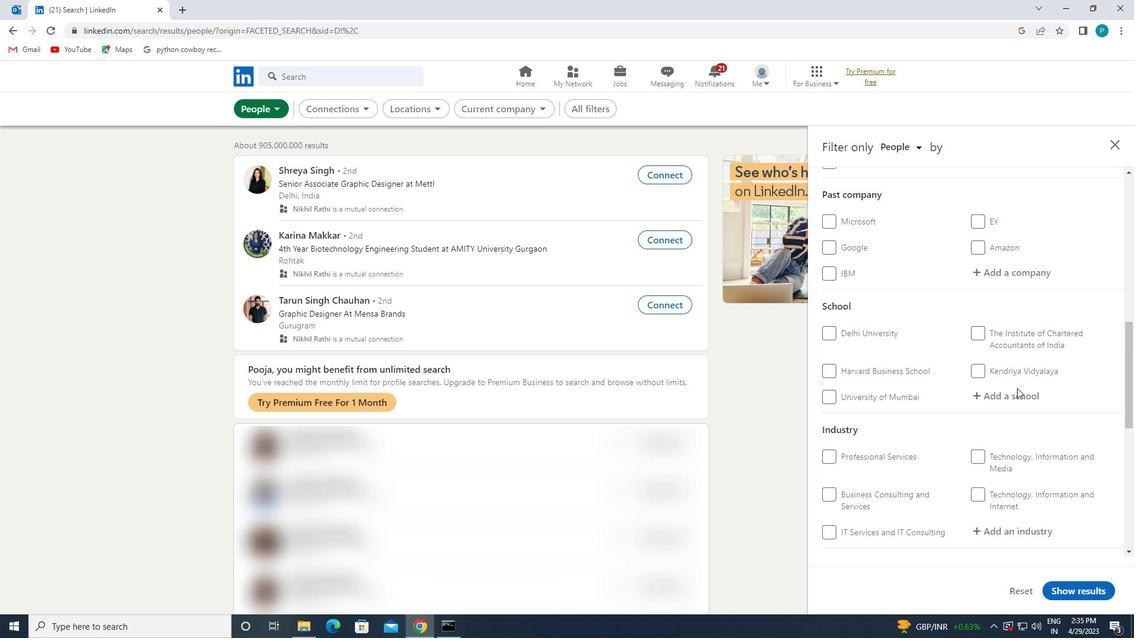 
Action: Mouse moved to (1007, 345)
Screenshot: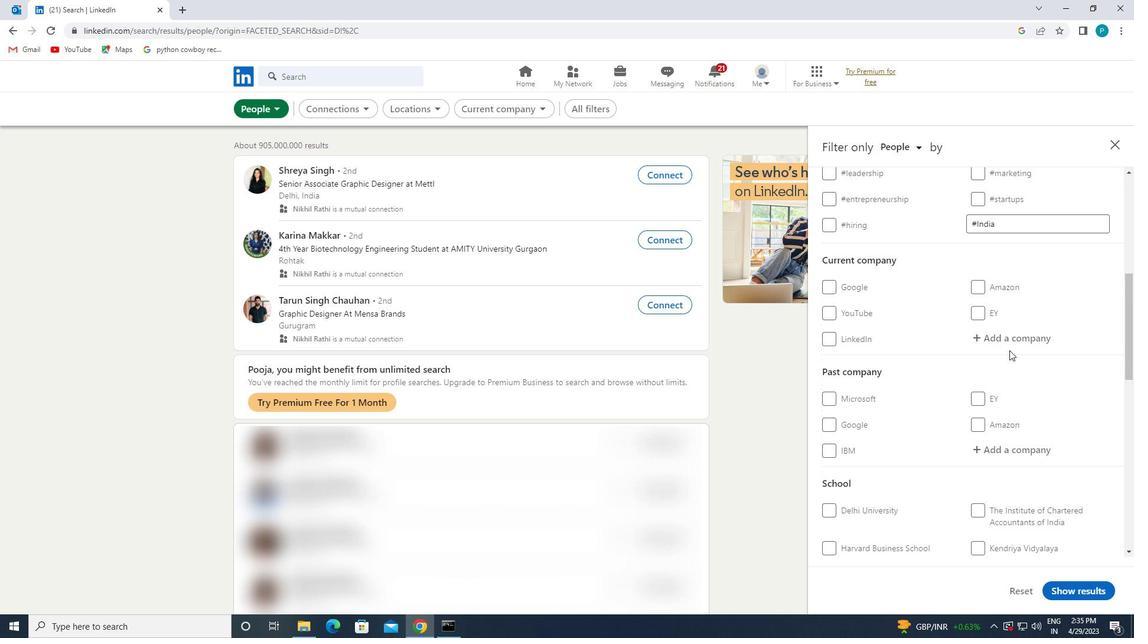 
Action: Mouse pressed left at (1007, 345)
Screenshot: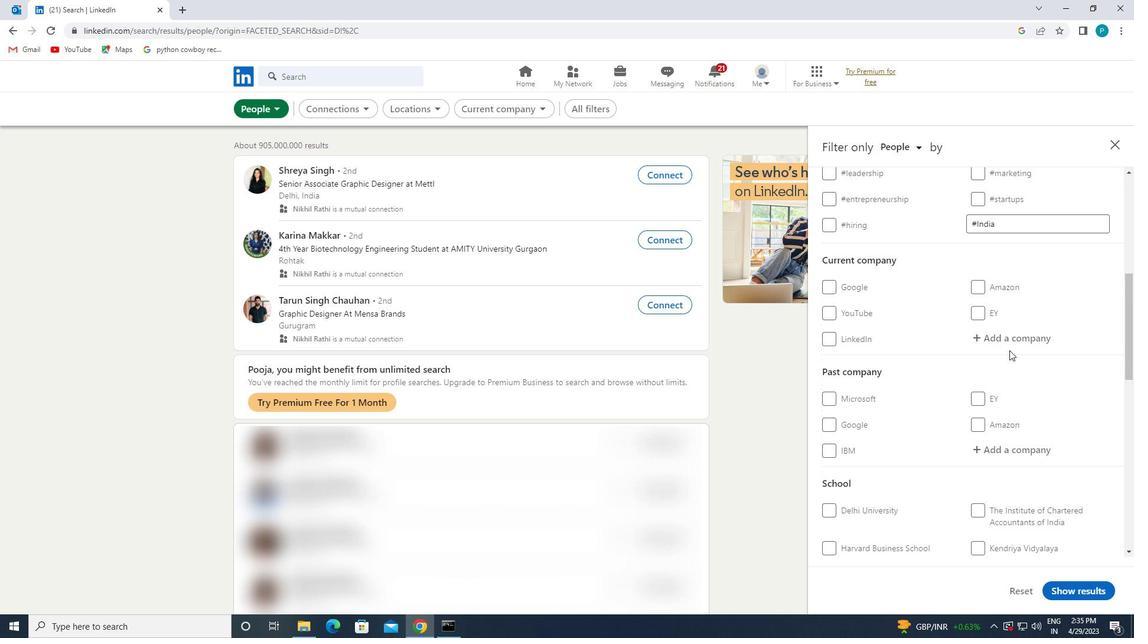 
Action: Key pressed <Key.caps_lock>ACI
Screenshot: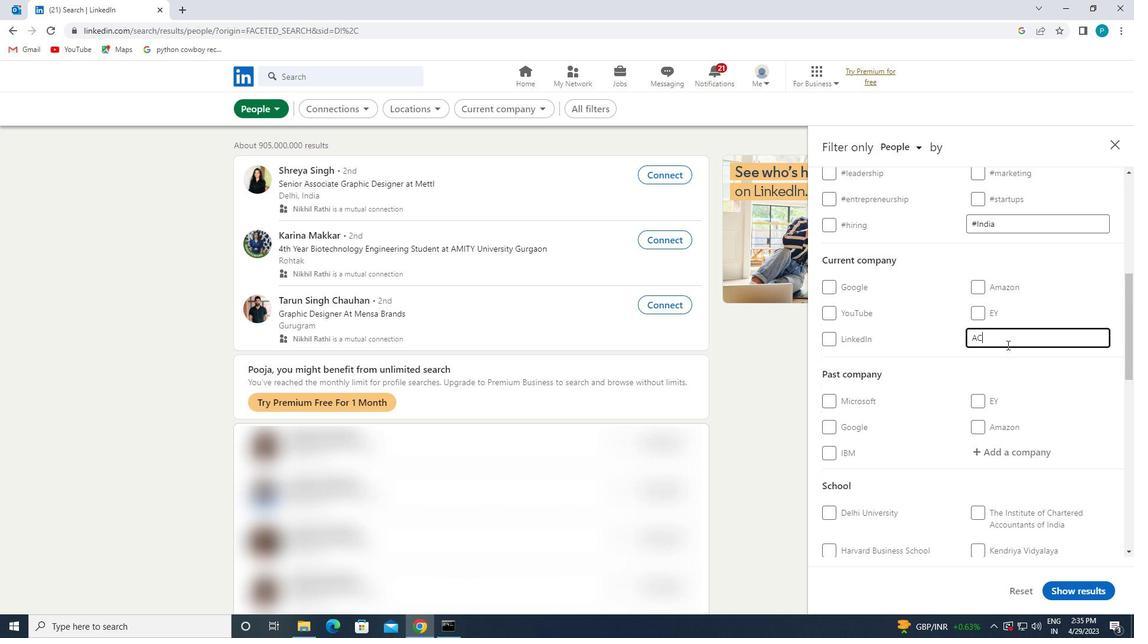 
Action: Mouse moved to (1006, 357)
Screenshot: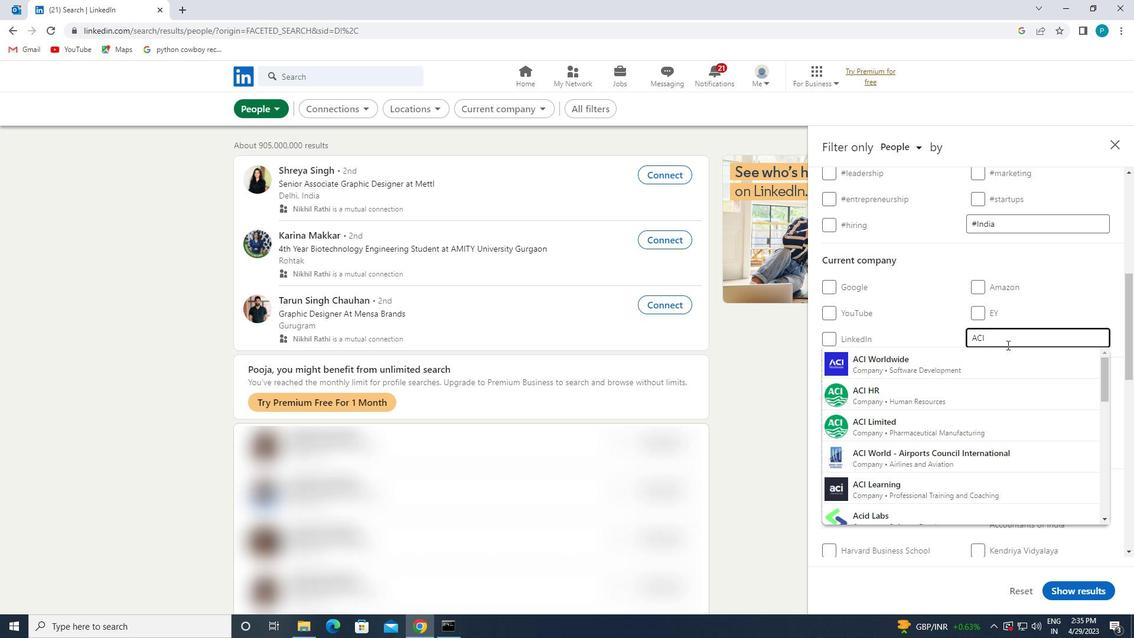 
Action: Mouse pressed left at (1006, 357)
Screenshot: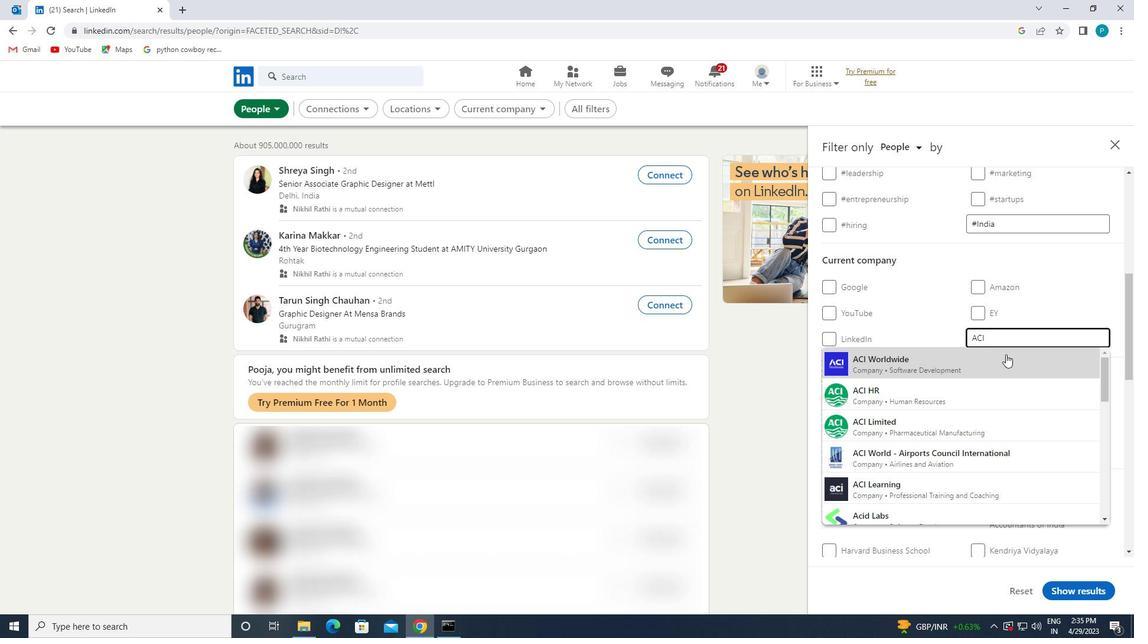 
Action: Mouse moved to (914, 372)
Screenshot: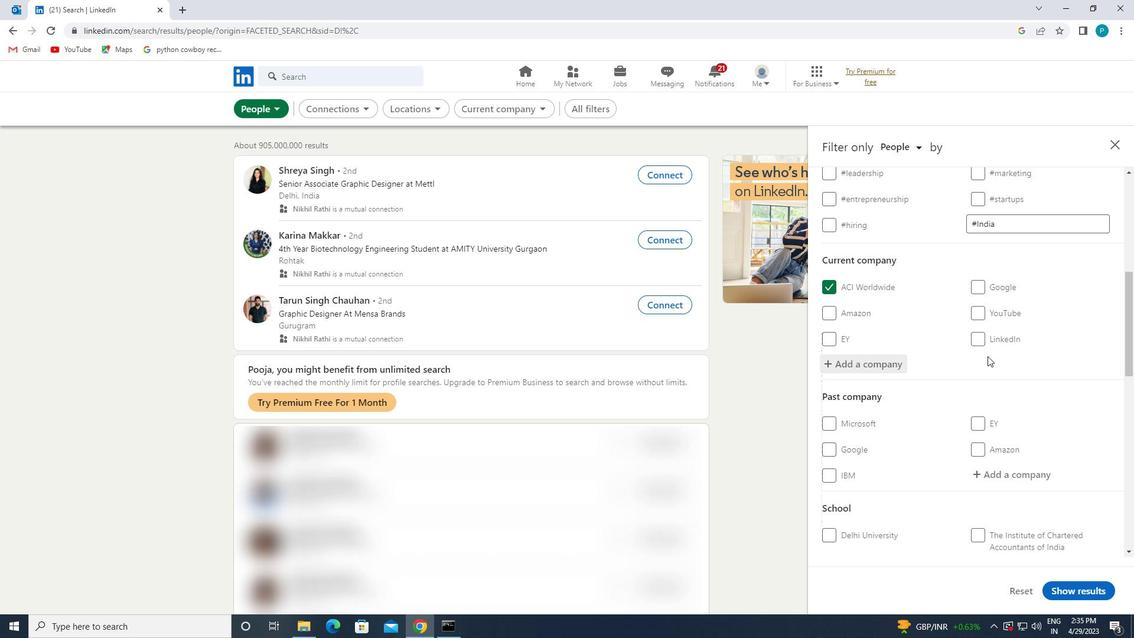 
Action: Mouse scrolled (914, 371) with delta (0, 0)
Screenshot: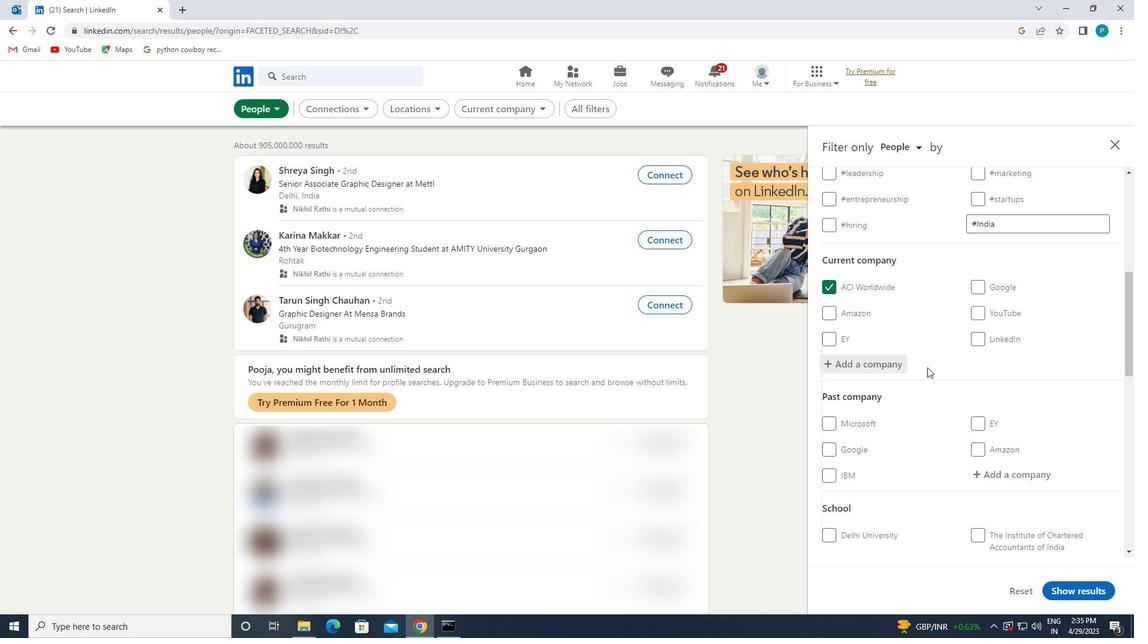 
Action: Mouse scrolled (914, 371) with delta (0, 0)
Screenshot: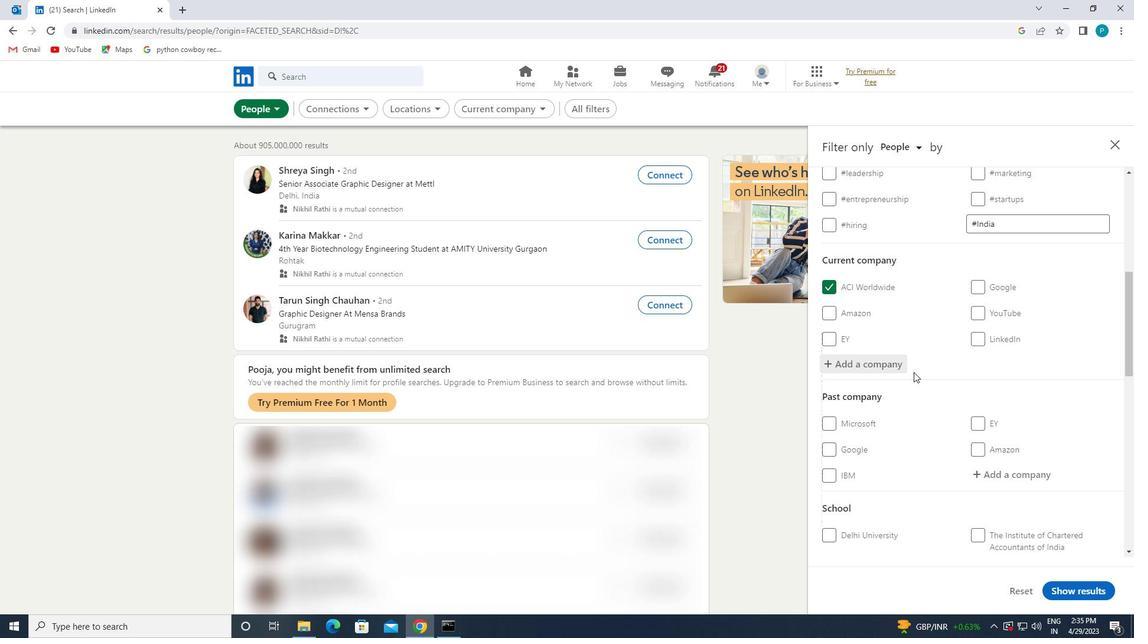 
Action: Mouse scrolled (914, 371) with delta (0, 0)
Screenshot: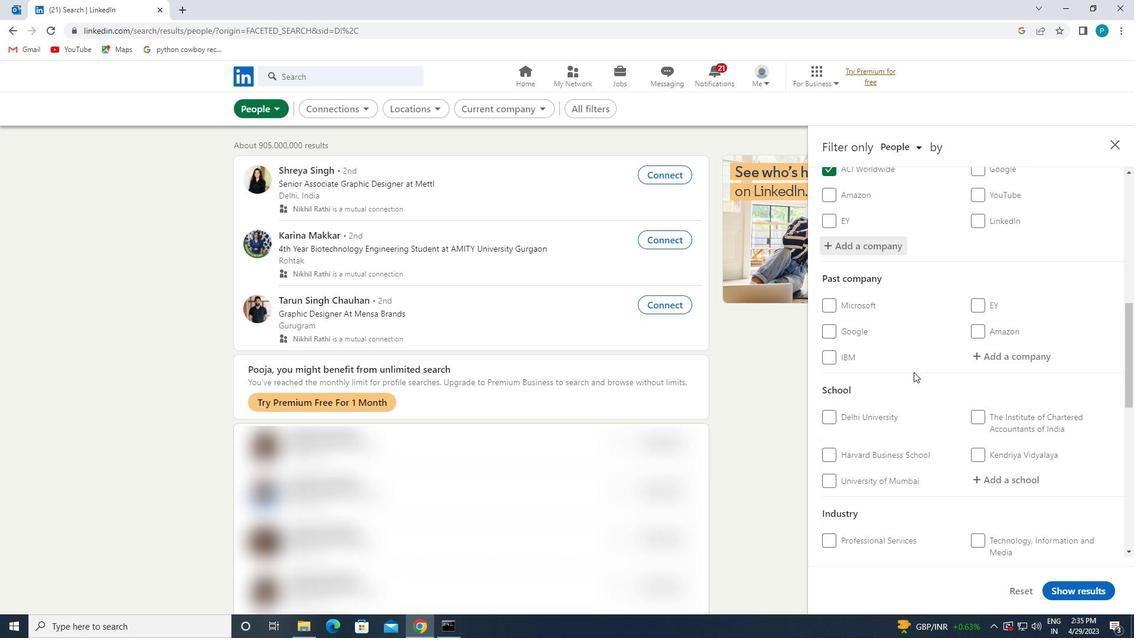 
Action: Mouse moved to (1008, 423)
Screenshot: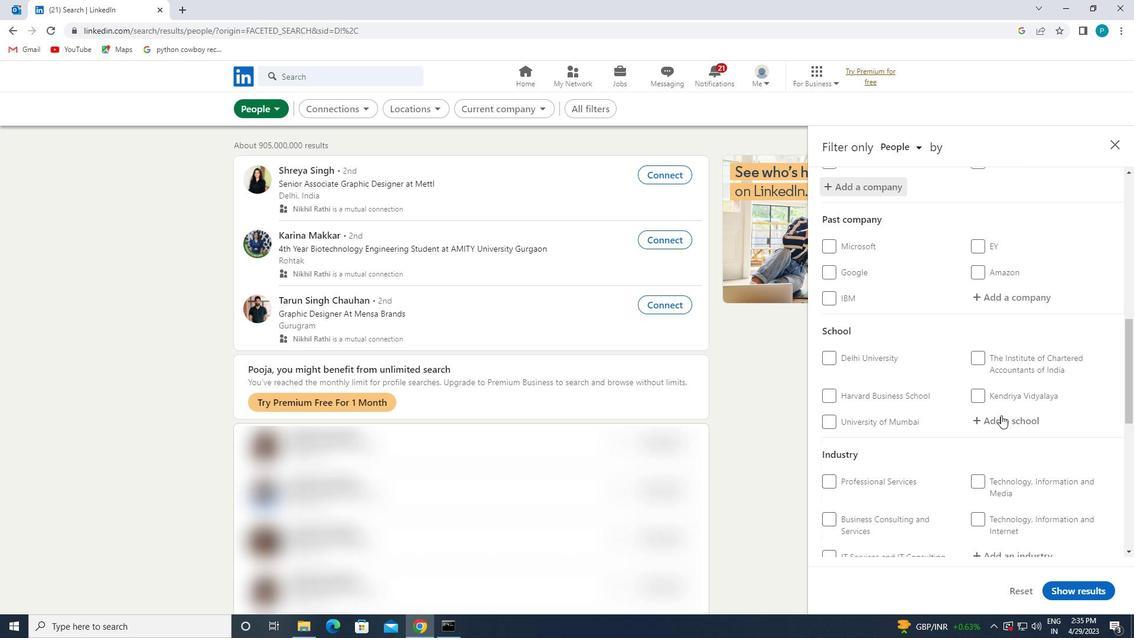 
Action: Mouse pressed left at (1008, 423)
Screenshot: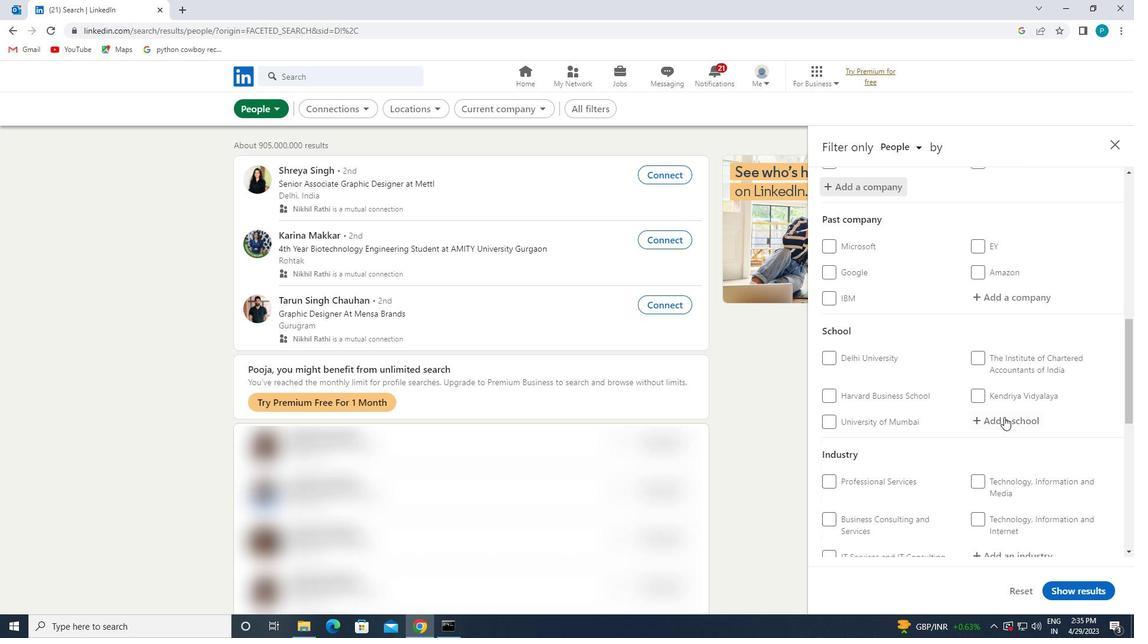 
Action: Key pressed <Key.caps_lock>JA<Key.backspace><Key.backspace><Key.caps_lock>J<Key.caps_lock>AWARHAR<Key.backspace><Key.backspace><Key.backspace><Key.backspace>HAR
Screenshot: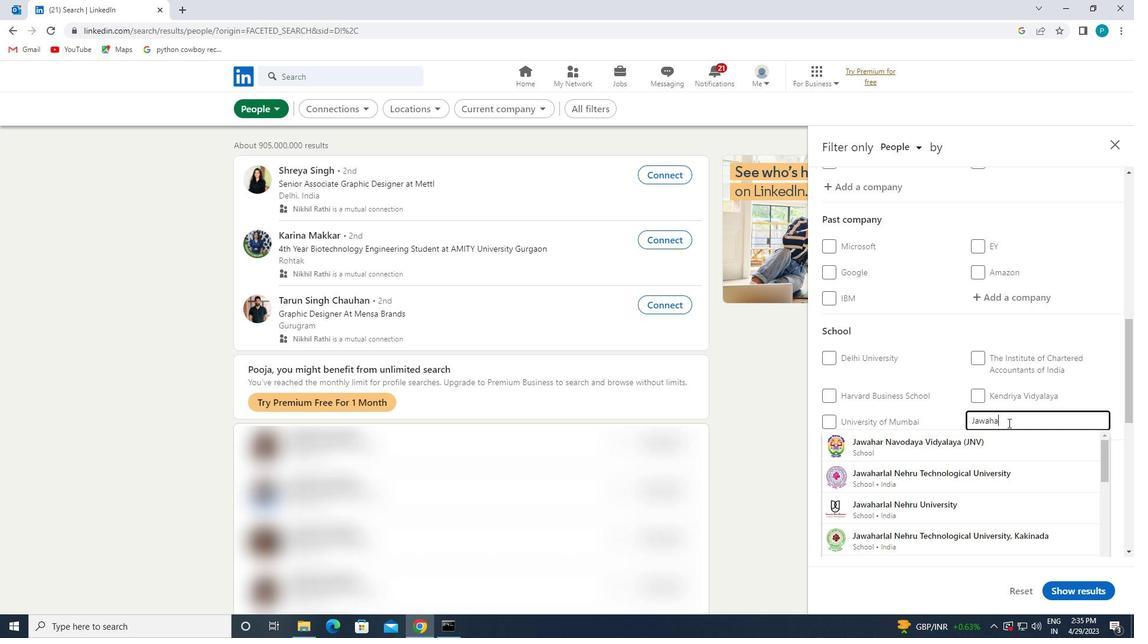 
Action: Mouse moved to (1006, 472)
Screenshot: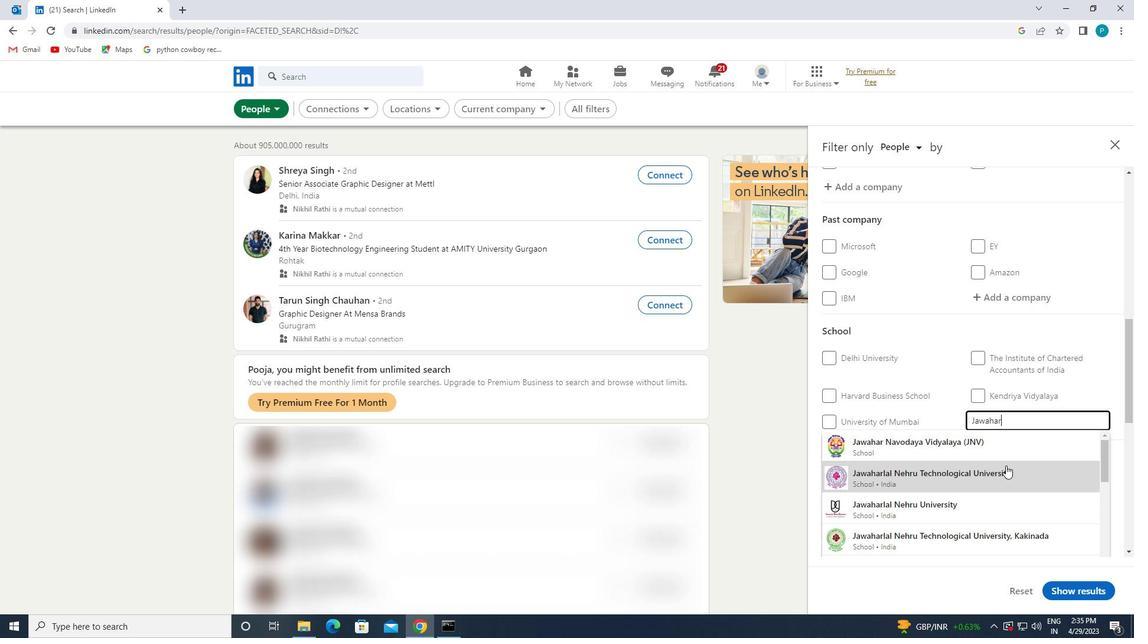 
Action: Mouse pressed left at (1006, 472)
Screenshot: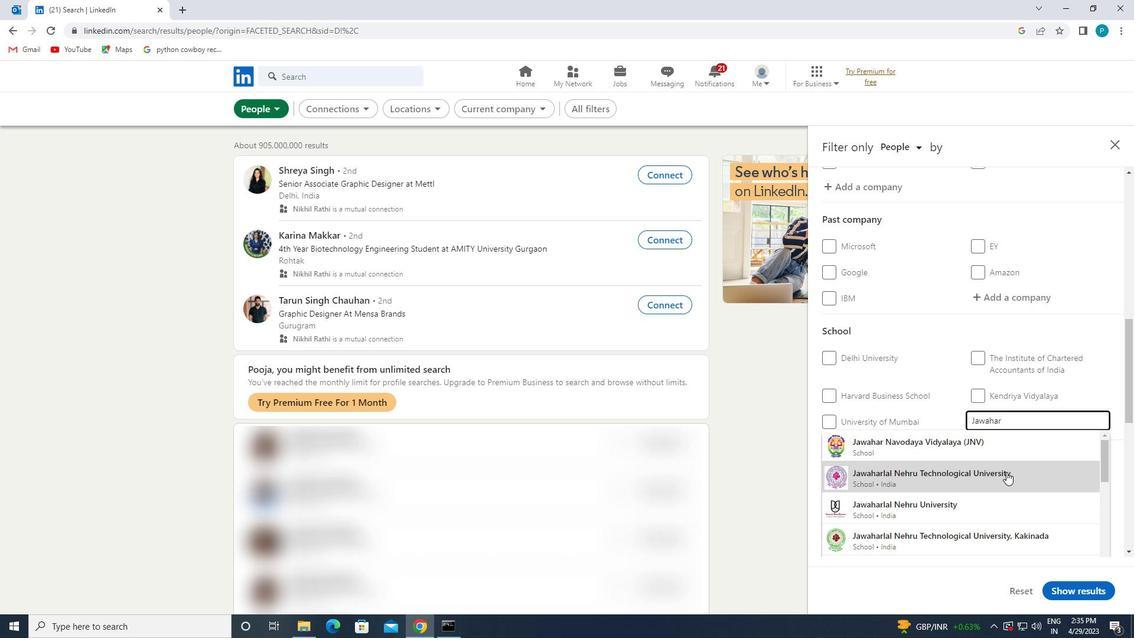 
Action: Mouse scrolled (1006, 471) with delta (0, 0)
Screenshot: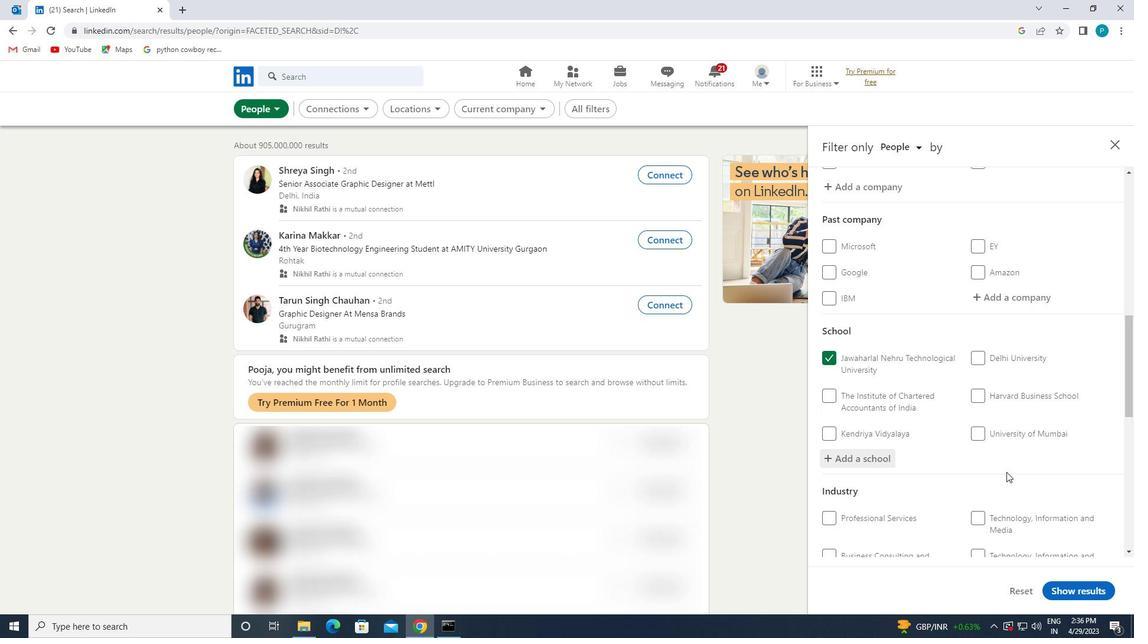 
Action: Mouse scrolled (1006, 471) with delta (0, 0)
Screenshot: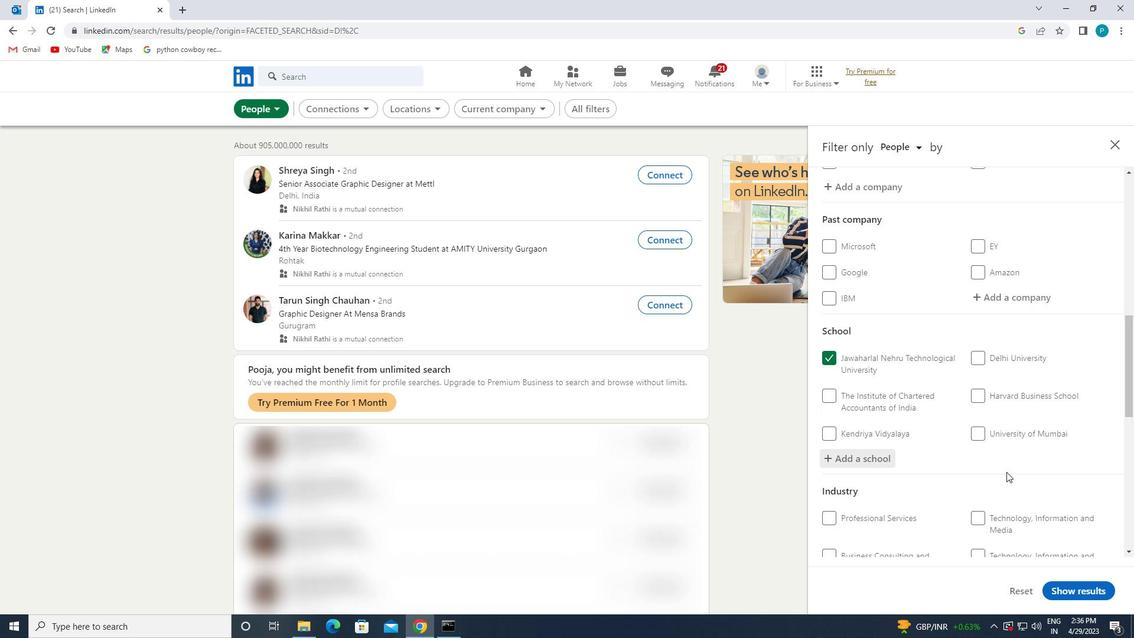 
Action: Mouse scrolled (1006, 471) with delta (0, 0)
Screenshot: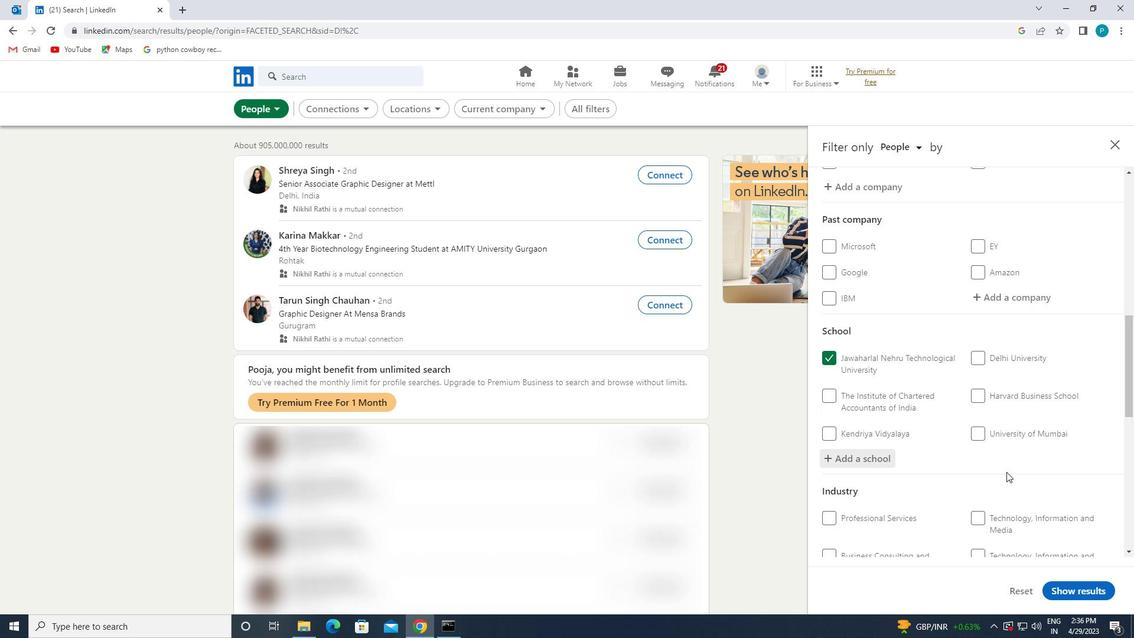 
Action: Mouse scrolled (1006, 471) with delta (0, 0)
Screenshot: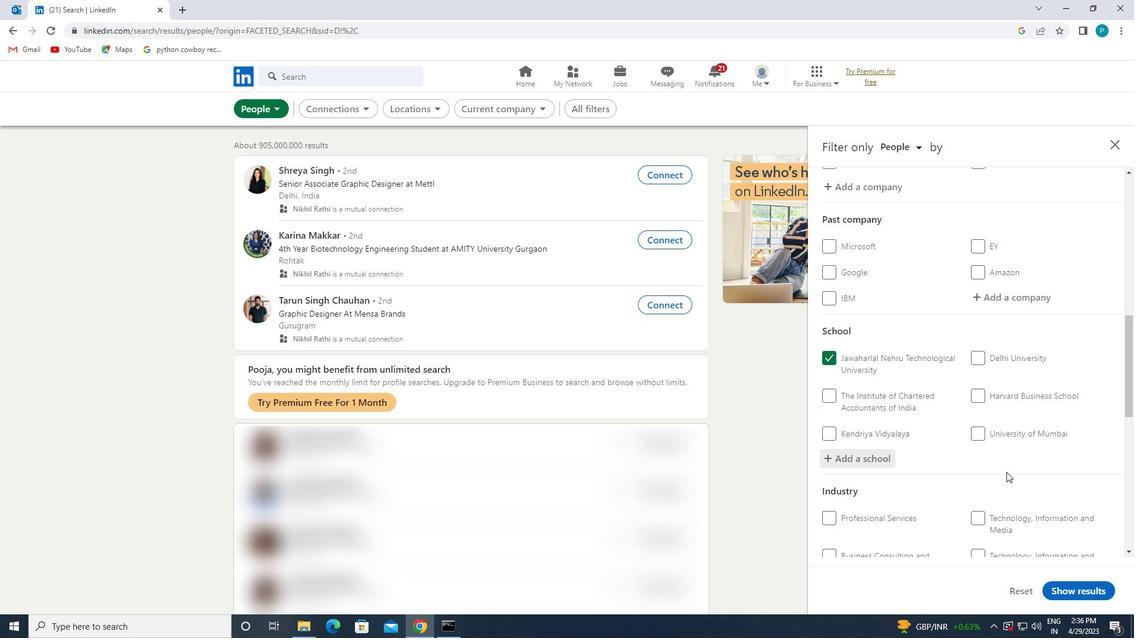 
Action: Mouse moved to (984, 362)
Screenshot: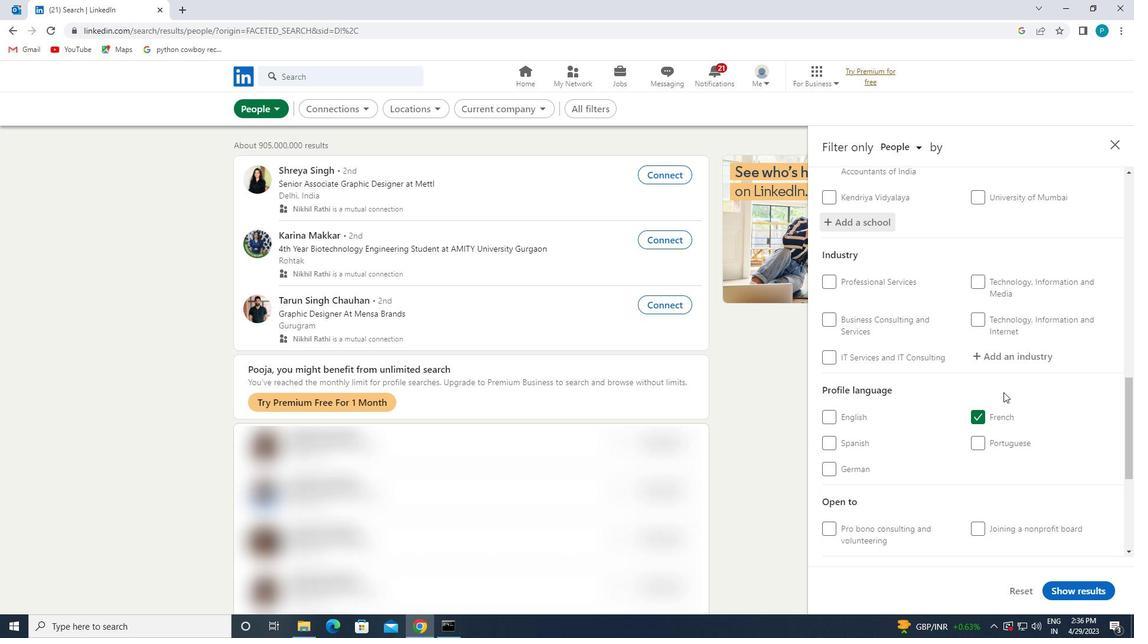 
Action: Mouse pressed left at (984, 362)
Screenshot: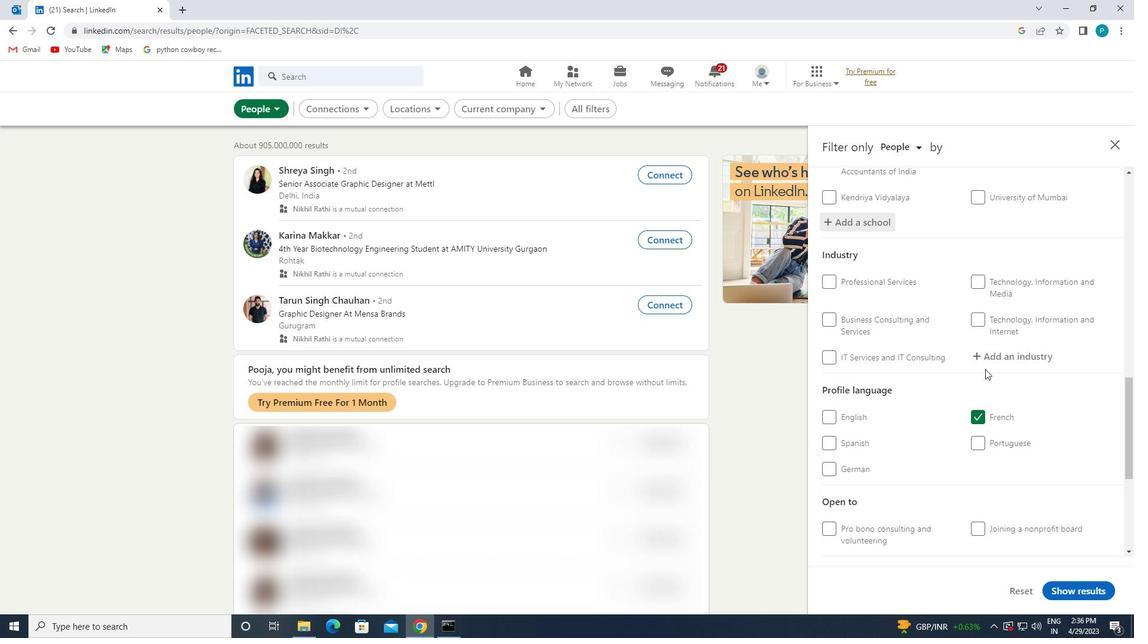 
Action: Key pressed <Key.caps_lock>I<Key.caps_lock>NSURA
Screenshot: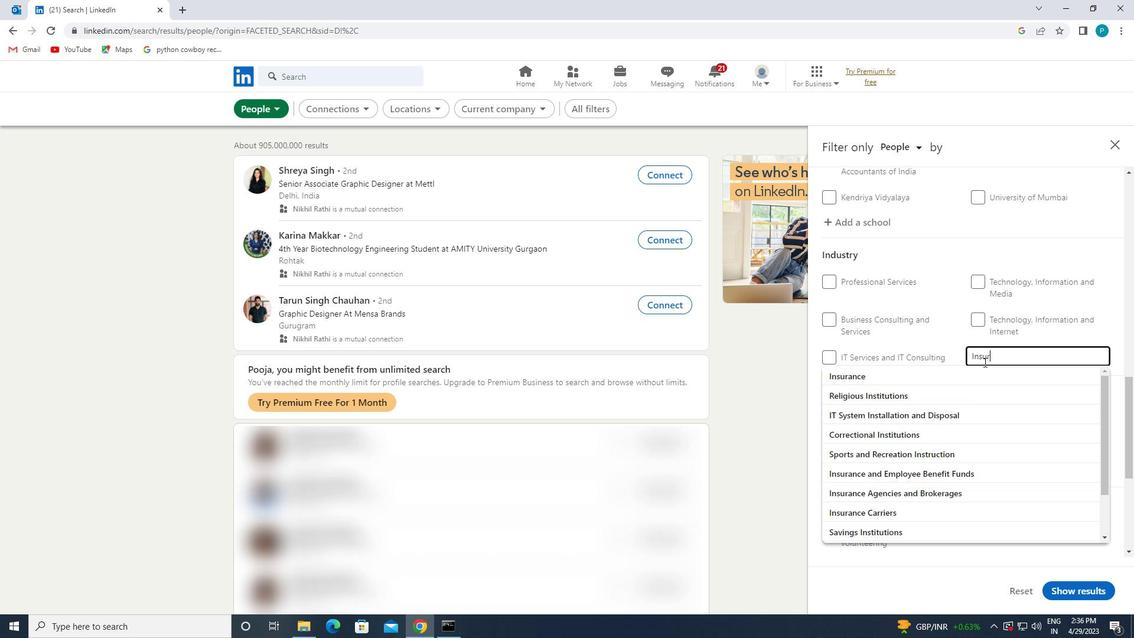 
Action: Mouse moved to (983, 408)
Screenshot: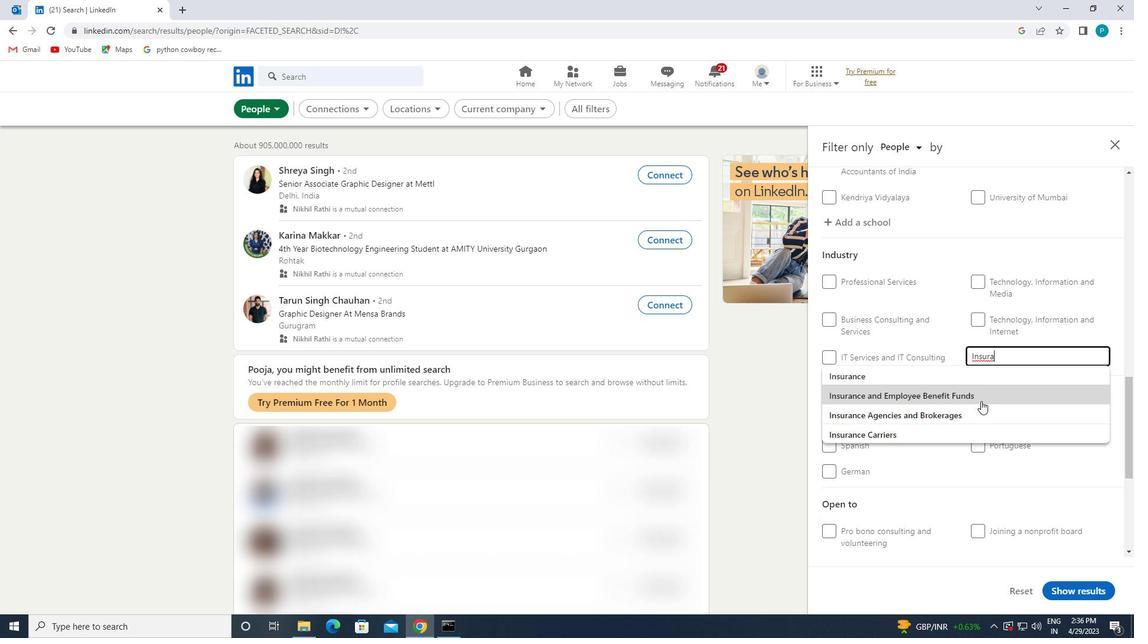 
Action: Mouse pressed left at (983, 408)
Screenshot: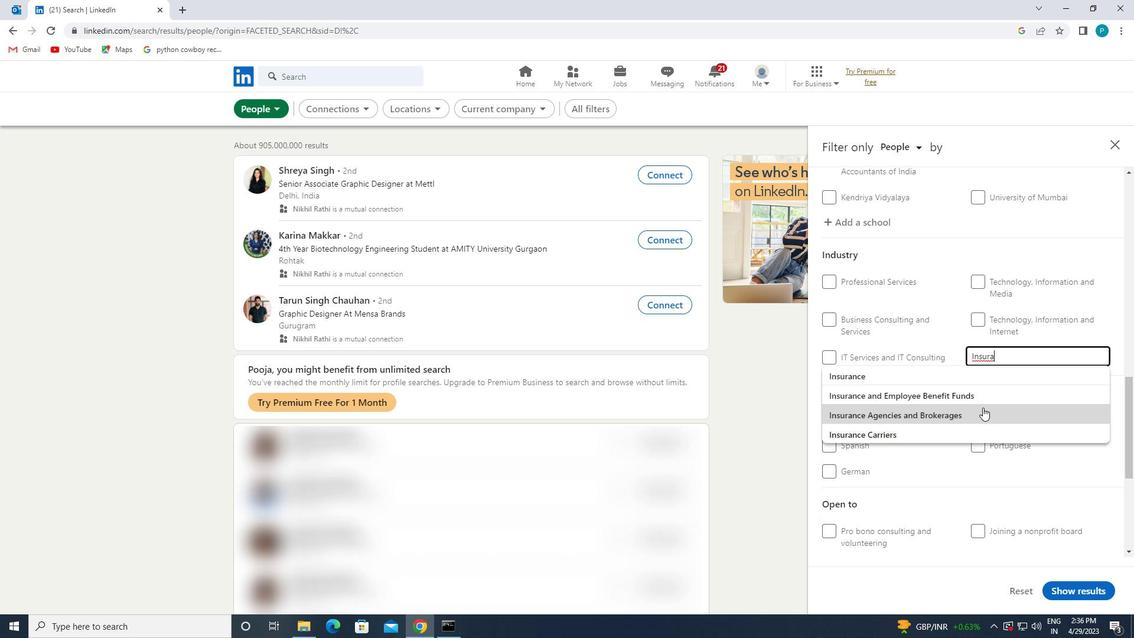
Action: Mouse scrolled (983, 407) with delta (0, 0)
Screenshot: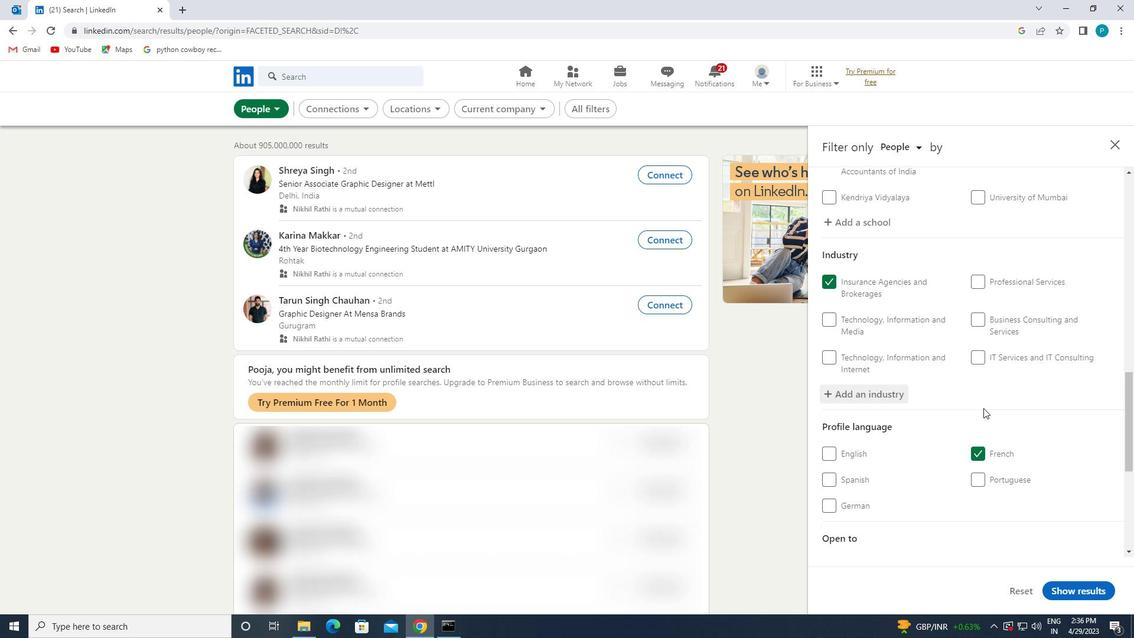 
Action: Mouse scrolled (983, 407) with delta (0, 0)
Screenshot: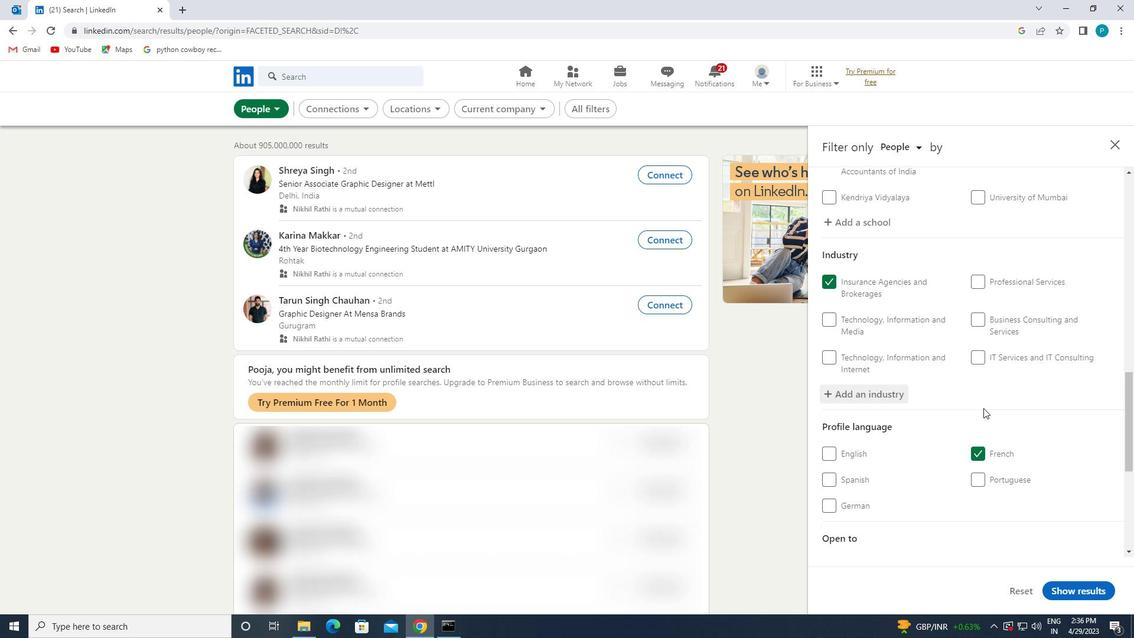 
Action: Mouse scrolled (983, 407) with delta (0, 0)
Screenshot: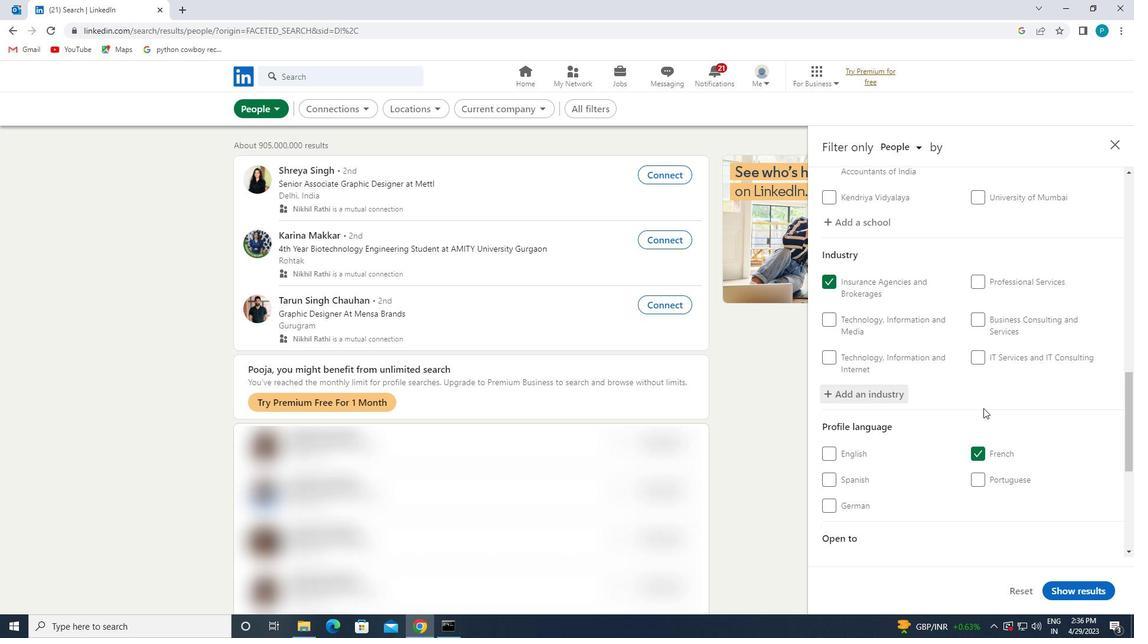 
Action: Mouse scrolled (983, 407) with delta (0, 0)
Screenshot: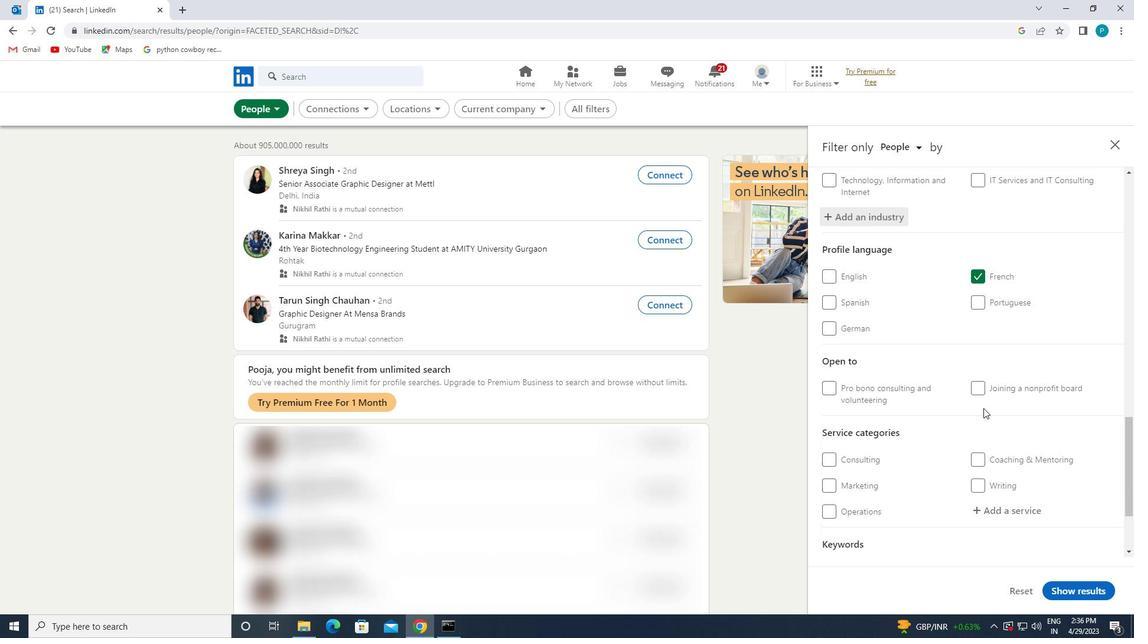 
Action: Mouse scrolled (983, 407) with delta (0, 0)
Screenshot: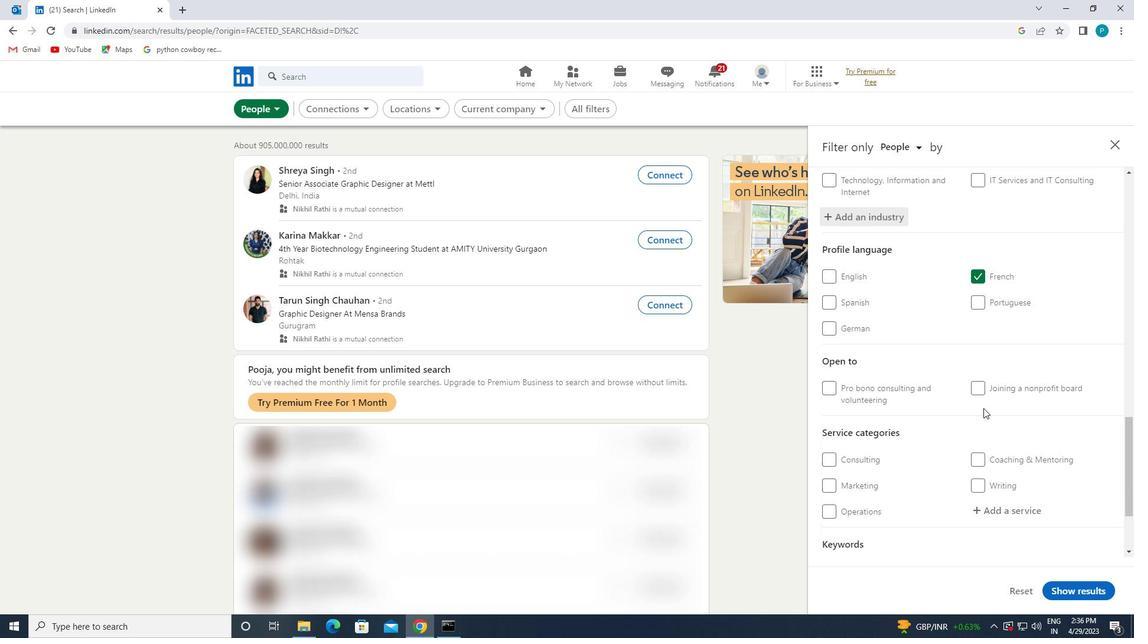 
Action: Mouse scrolled (983, 407) with delta (0, 0)
Screenshot: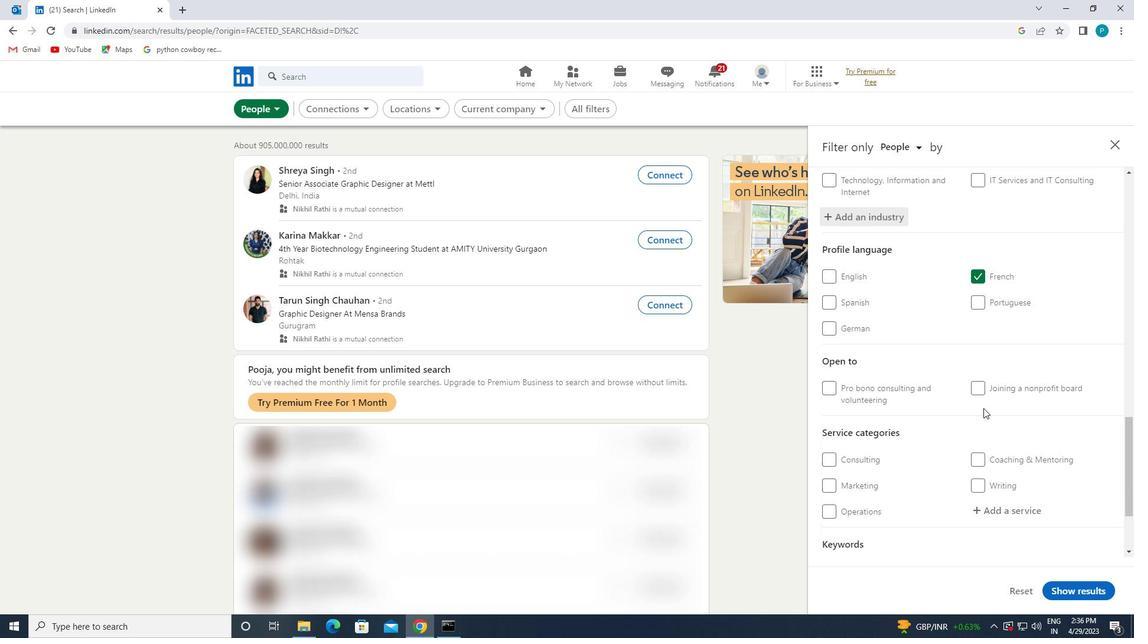 
Action: Mouse moved to (976, 399)
Screenshot: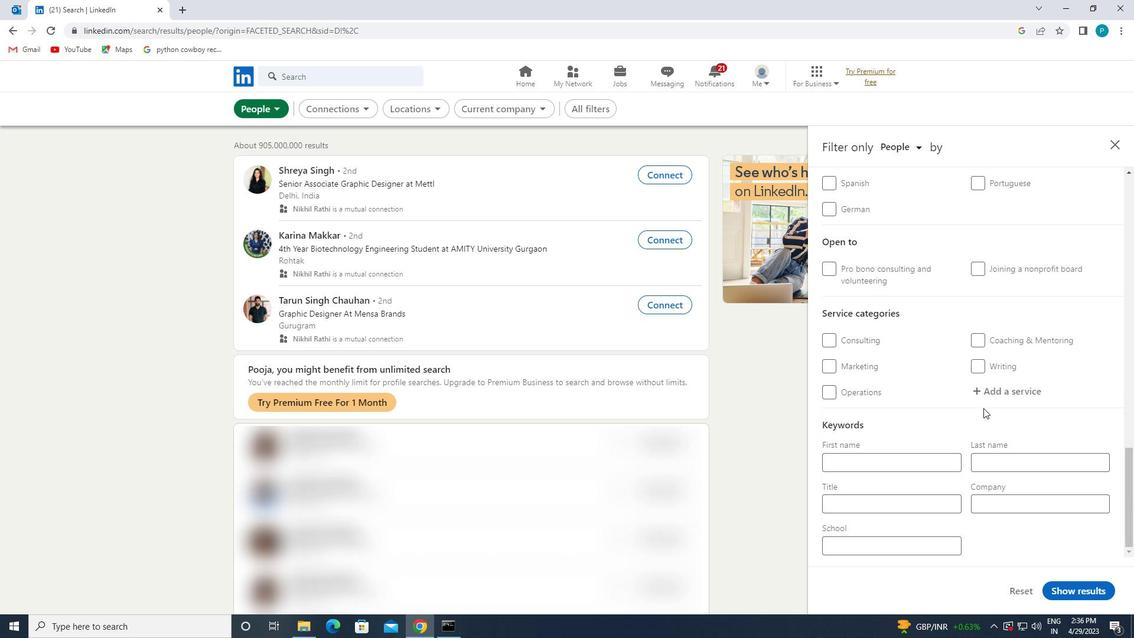
Action: Mouse pressed left at (976, 399)
Screenshot: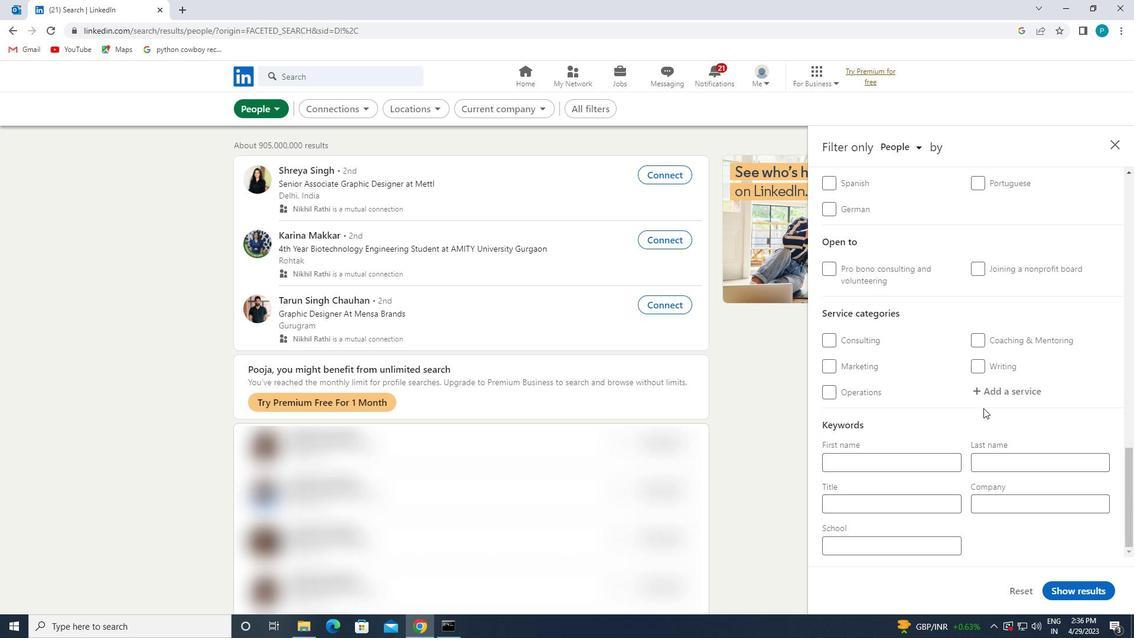 
Action: Key pressed <Key.caps_lock>L<Key.caps_lock>EAD
Screenshot: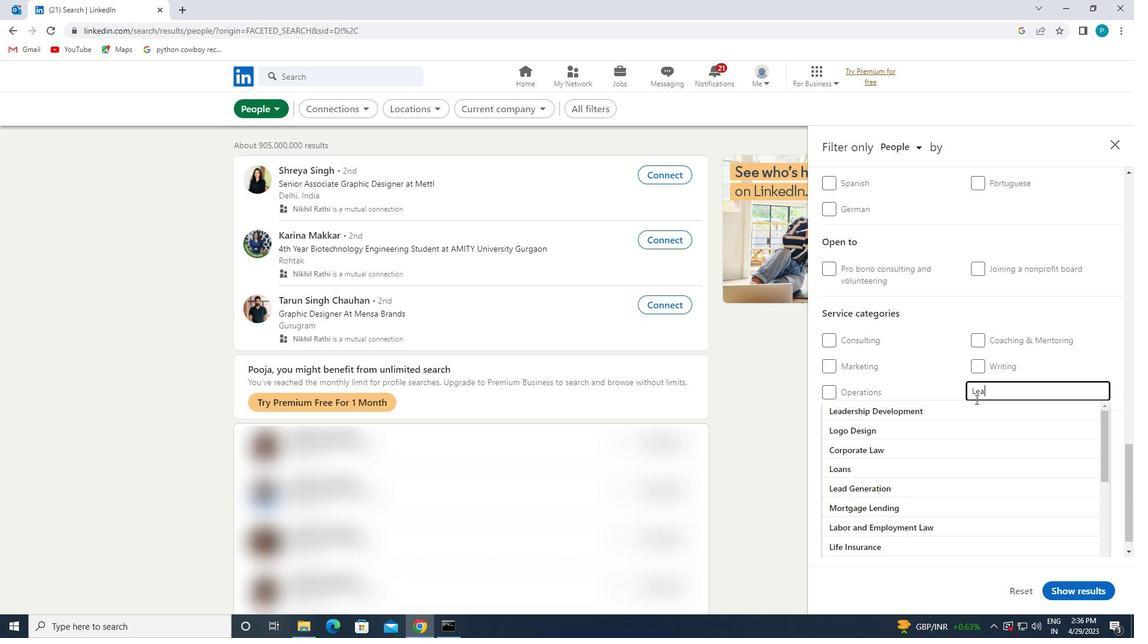 
Action: Mouse moved to (957, 434)
Screenshot: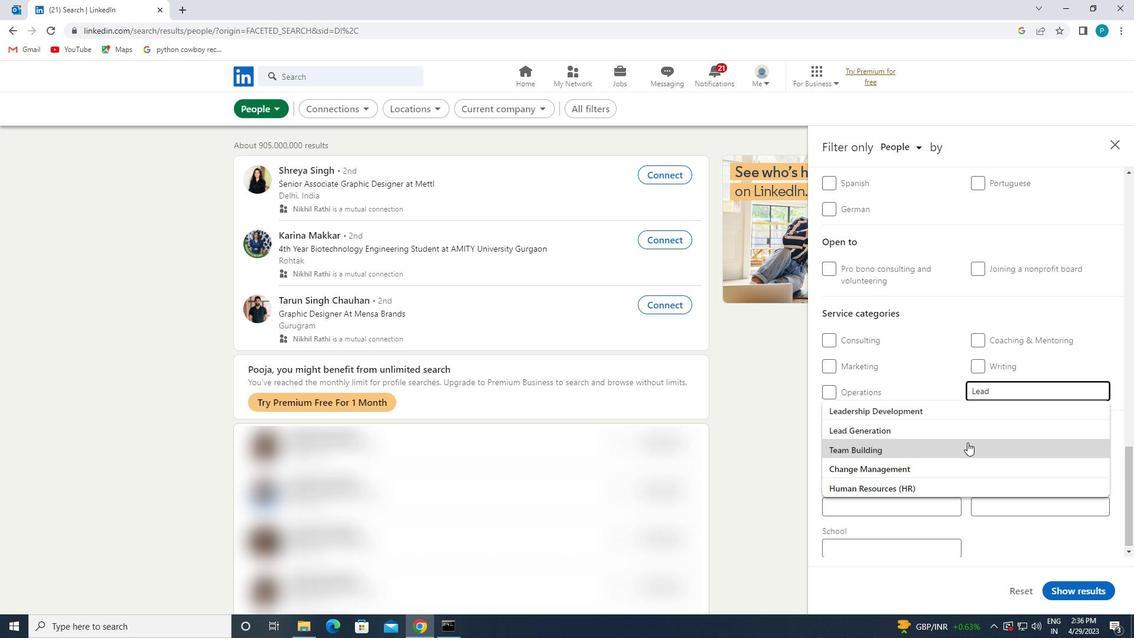 
Action: Mouse pressed left at (957, 434)
Screenshot: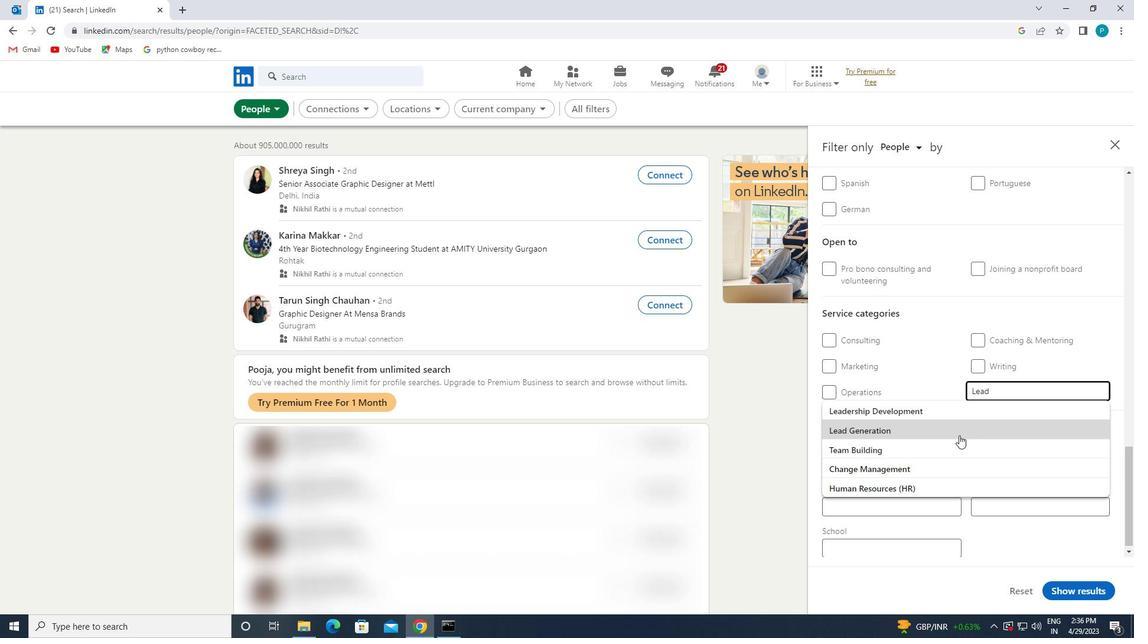 
Action: Mouse scrolled (957, 433) with delta (0, 0)
Screenshot: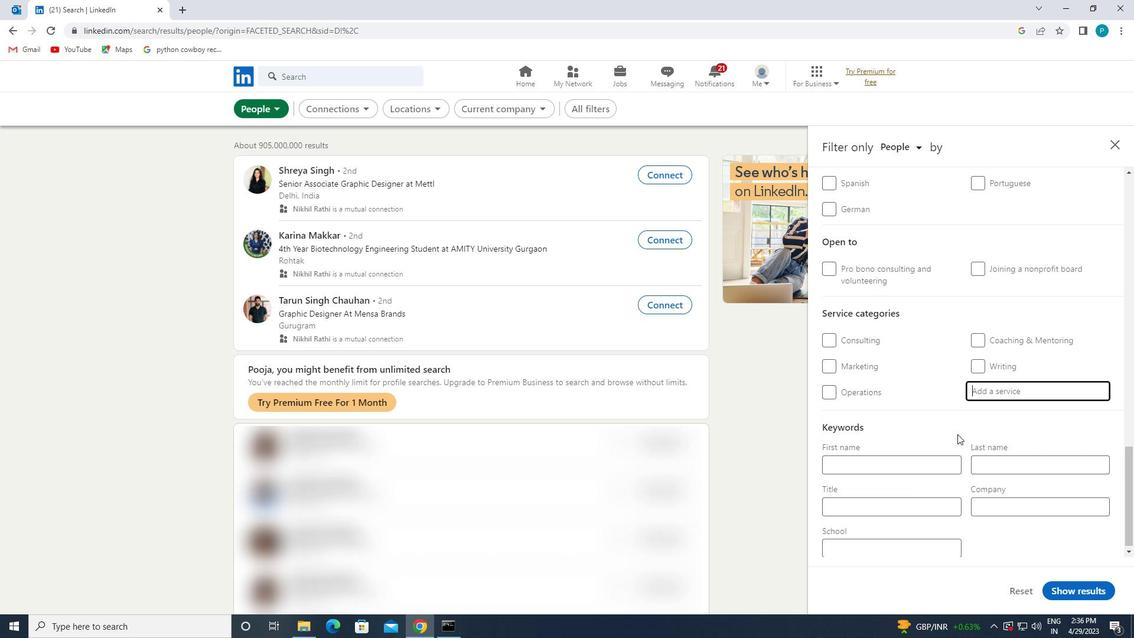 
Action: Mouse scrolled (957, 433) with delta (0, 0)
Screenshot: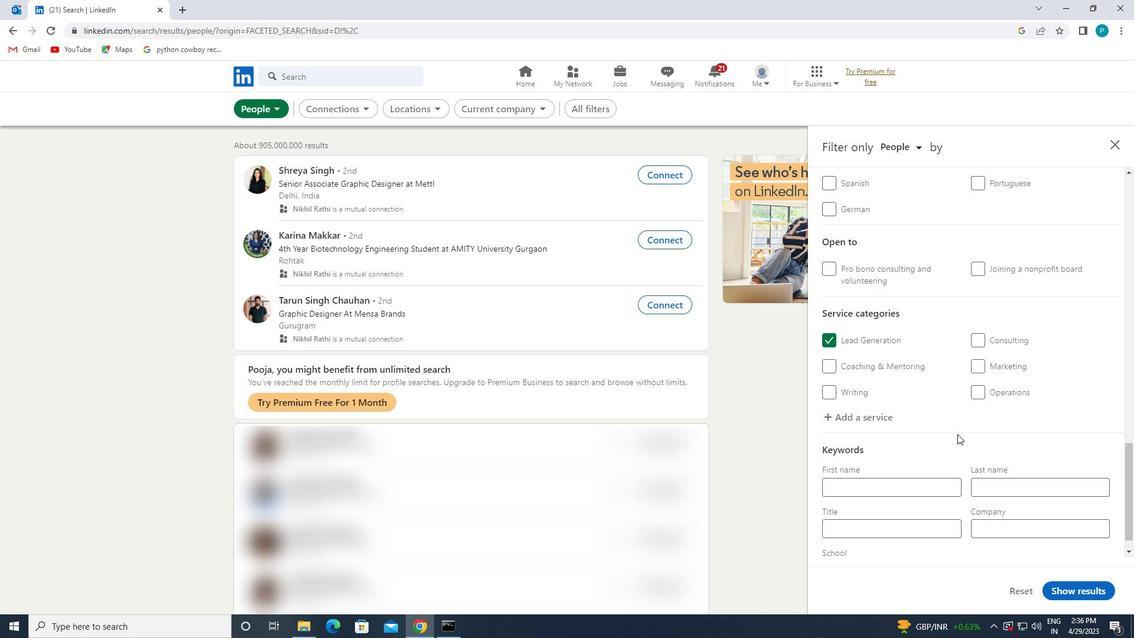 
Action: Mouse scrolled (957, 433) with delta (0, 0)
Screenshot: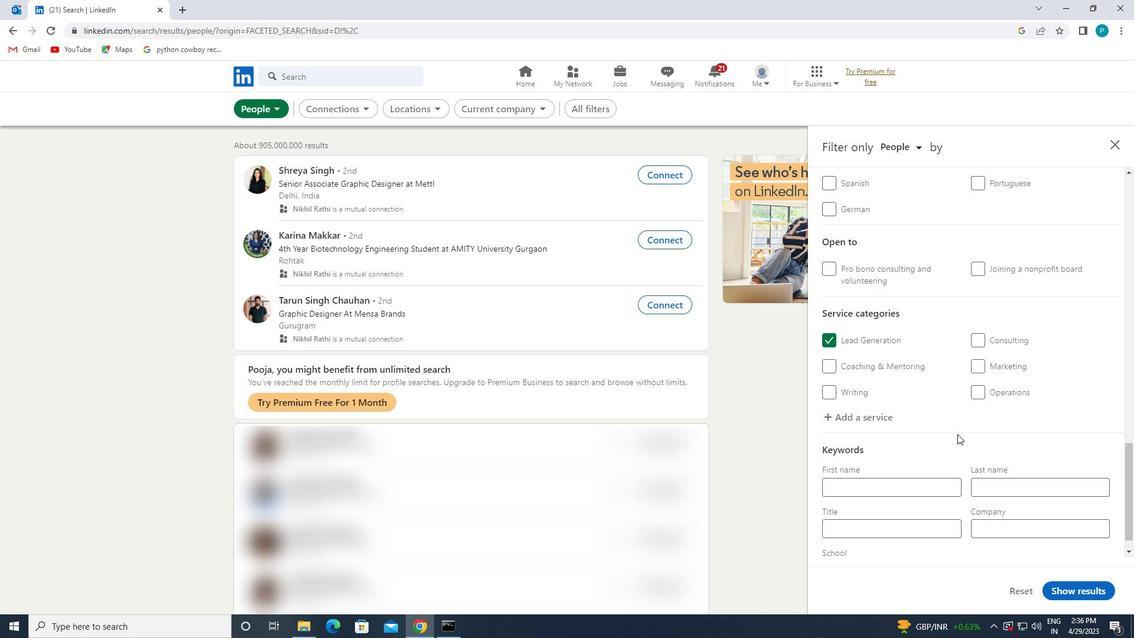 
Action: Mouse scrolled (957, 433) with delta (0, 0)
Screenshot: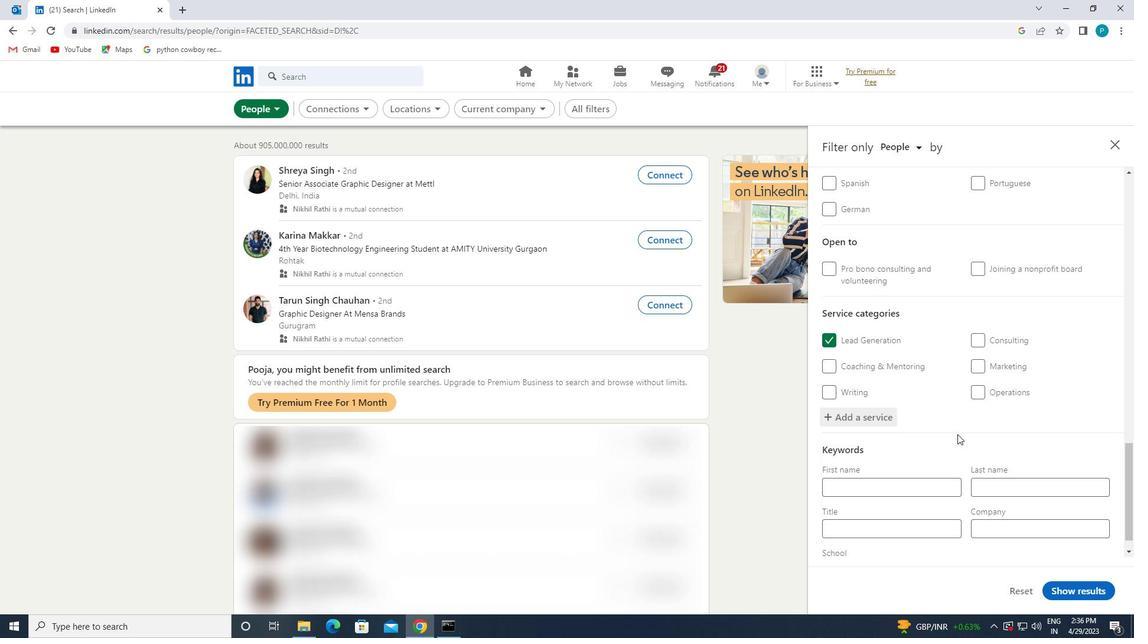 
Action: Mouse moved to (902, 498)
Screenshot: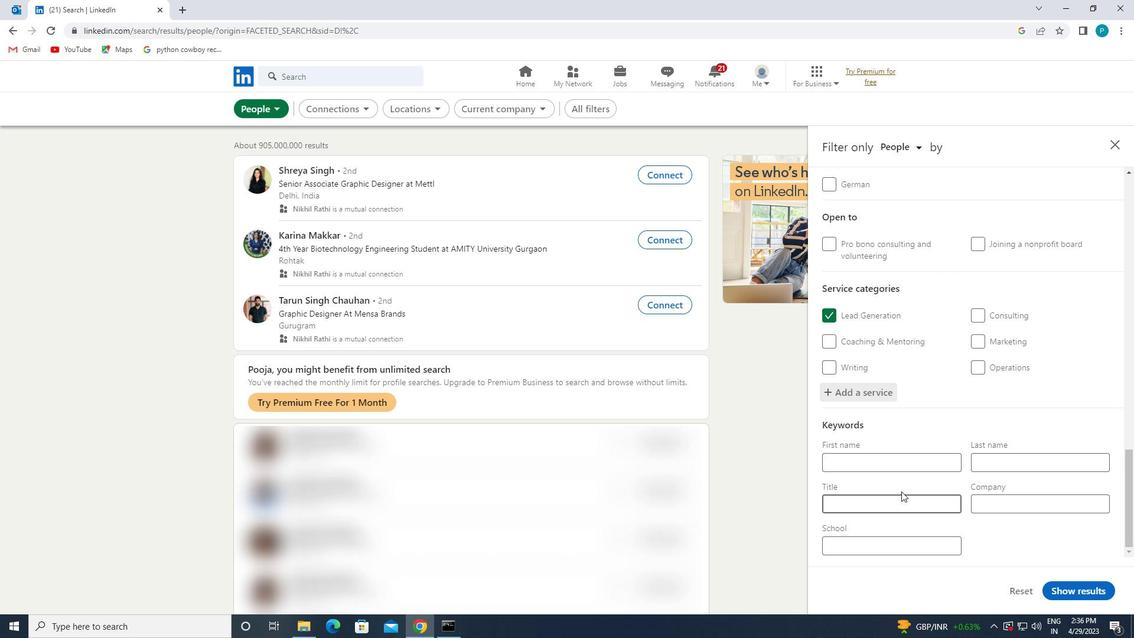 
Action: Mouse pressed left at (902, 498)
Screenshot: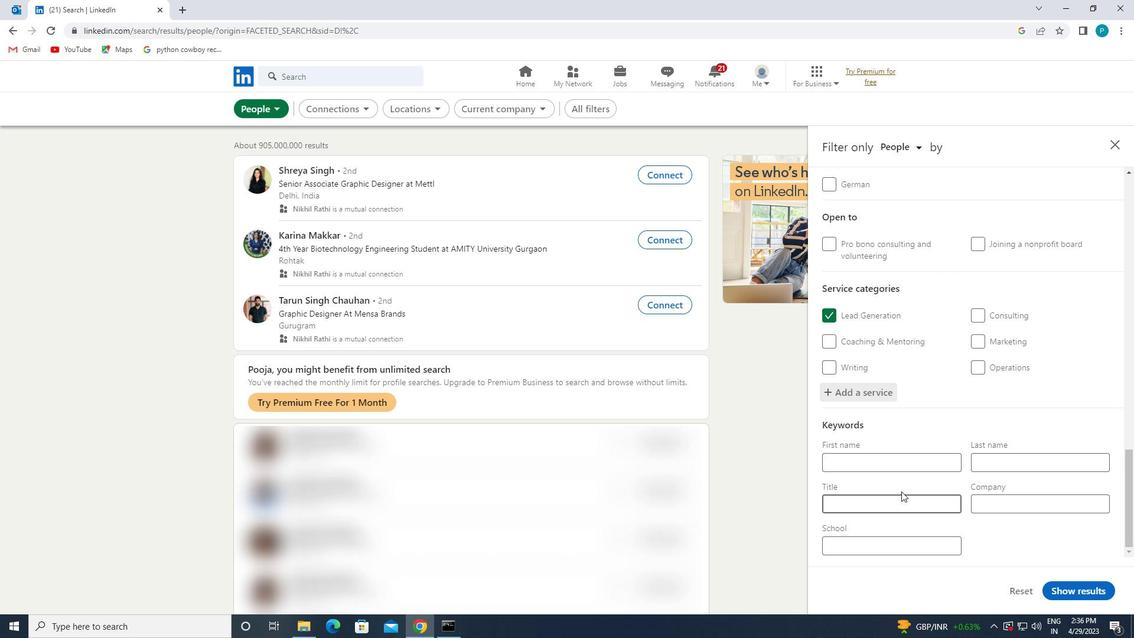 
Action: Key pressed <Key.caps_lock>S<Key.caps_lock>CHOL<Key.backspace>OL<Key.space><Key.caps_lock>V<Key.caps_lock>OLUNTEER
Screenshot: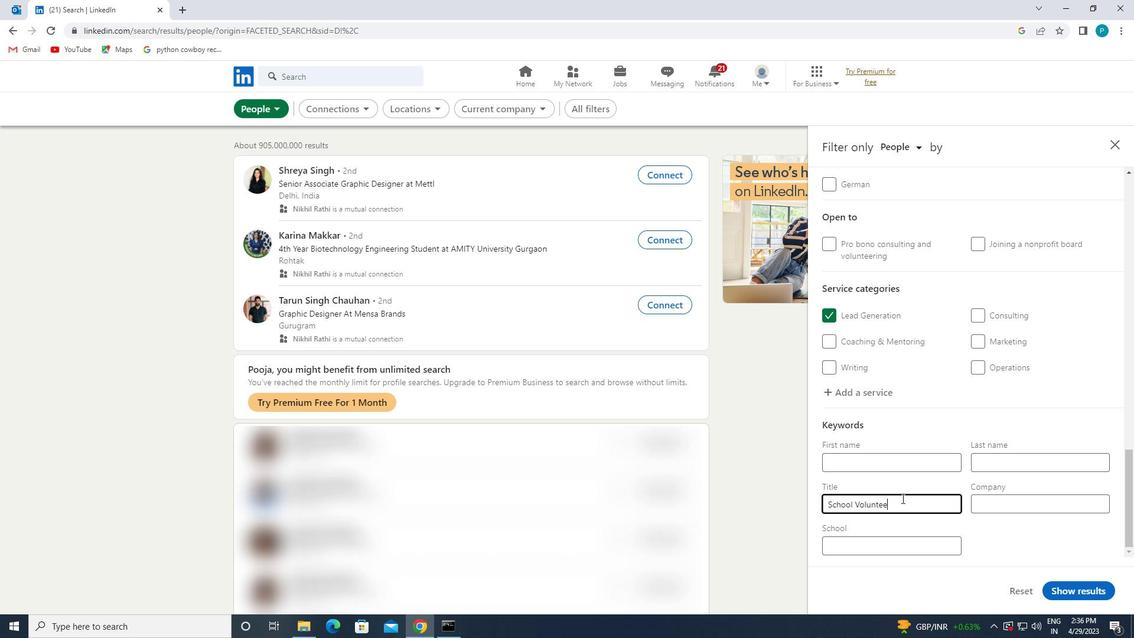 
Action: Mouse moved to (1060, 581)
Screenshot: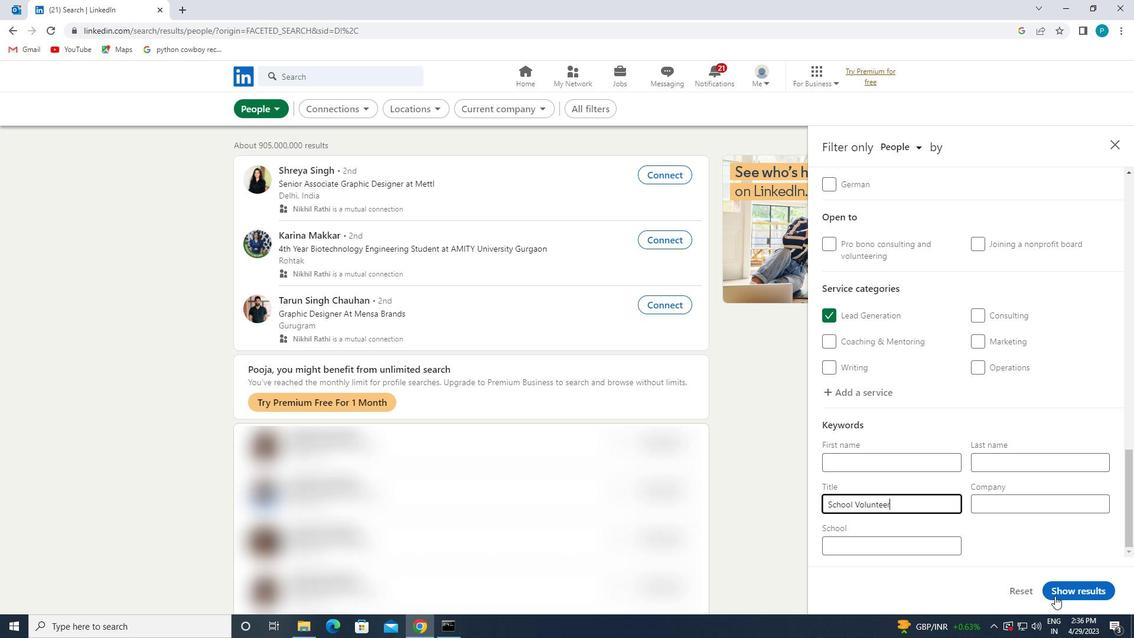 
Action: Mouse pressed left at (1060, 581)
Screenshot: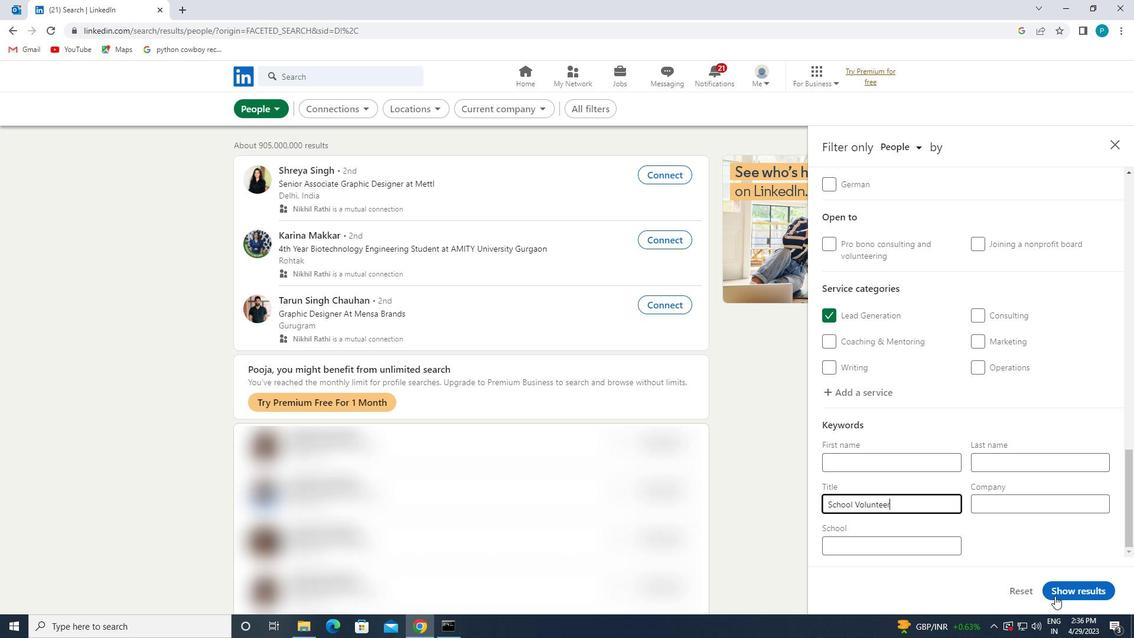 
